 Task: Select a due date automation when advanced on, 2 days before a card is due add fields without custom field "Resume" cleared at 11:00 AM.
Action: Mouse moved to (1345, 96)
Screenshot: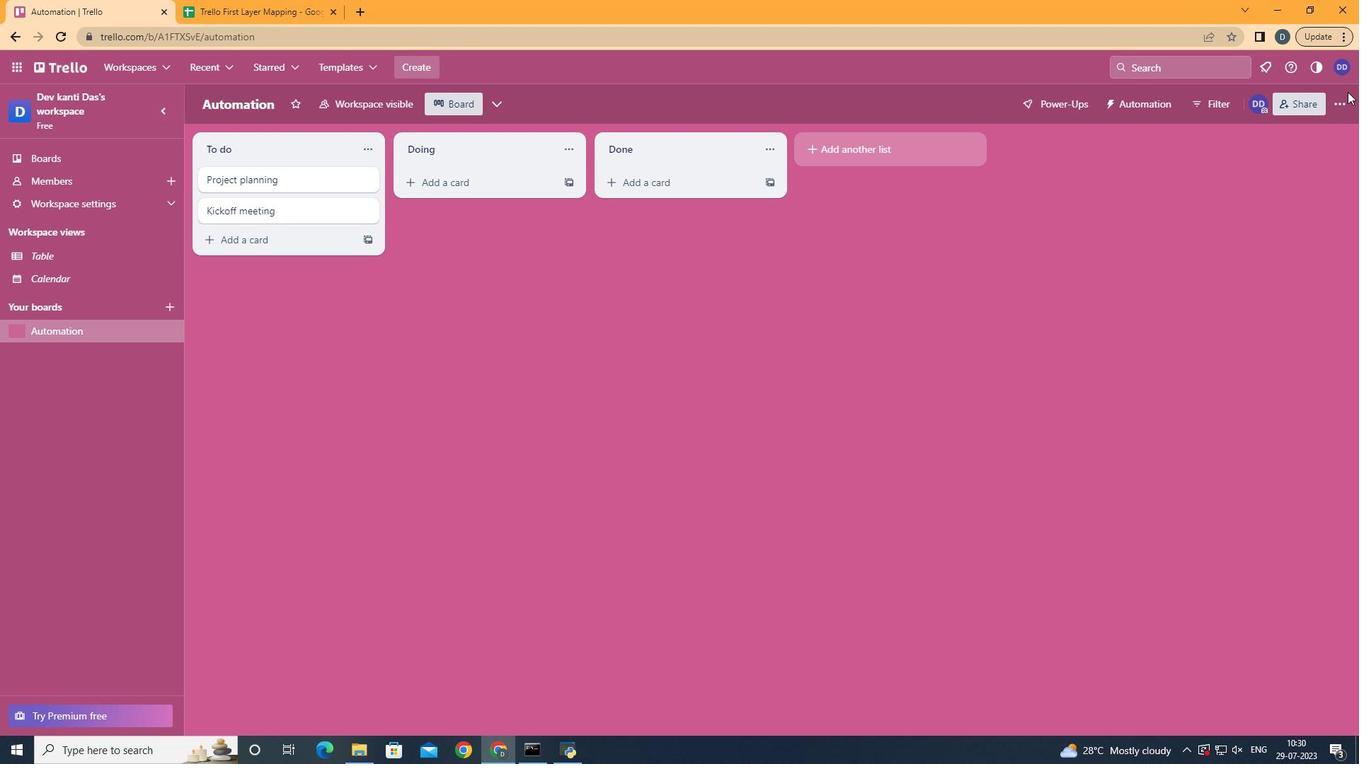 
Action: Mouse pressed left at (1345, 96)
Screenshot: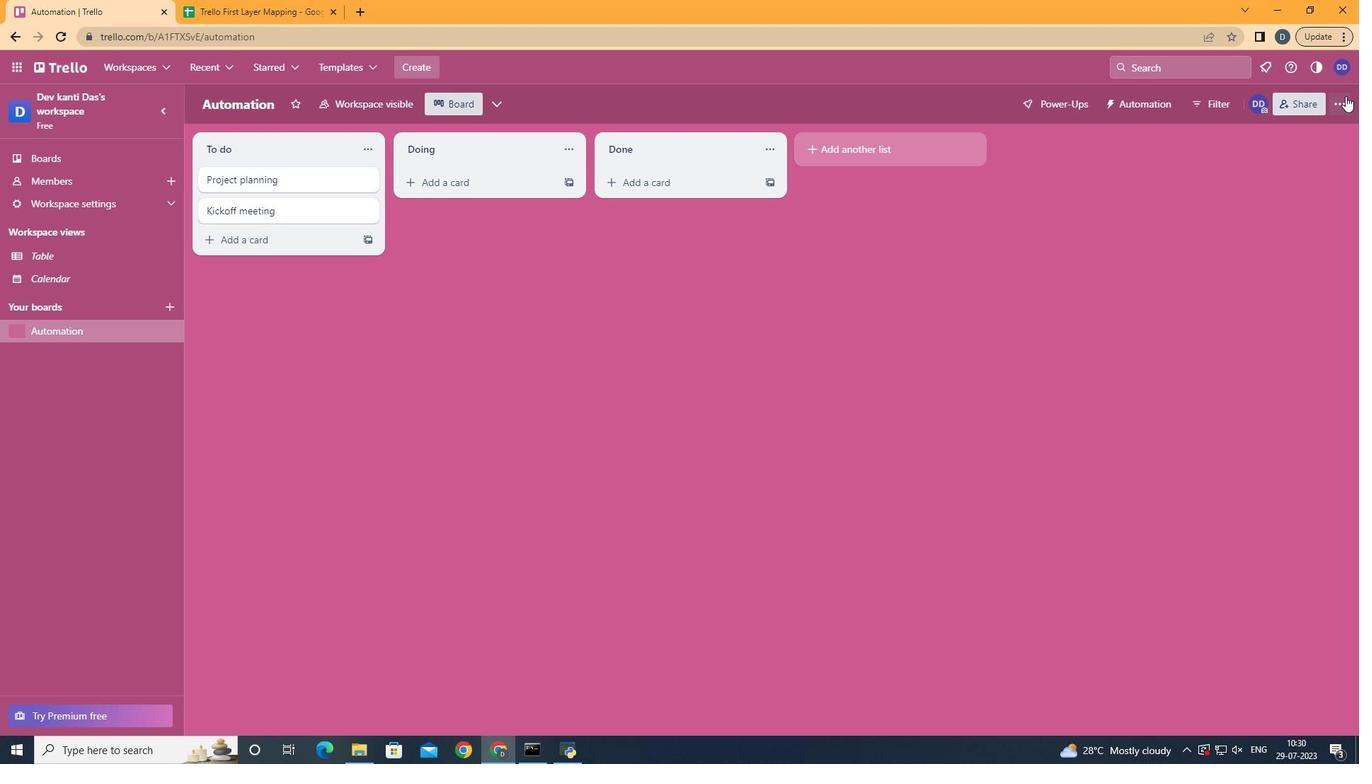 
Action: Mouse moved to (1227, 281)
Screenshot: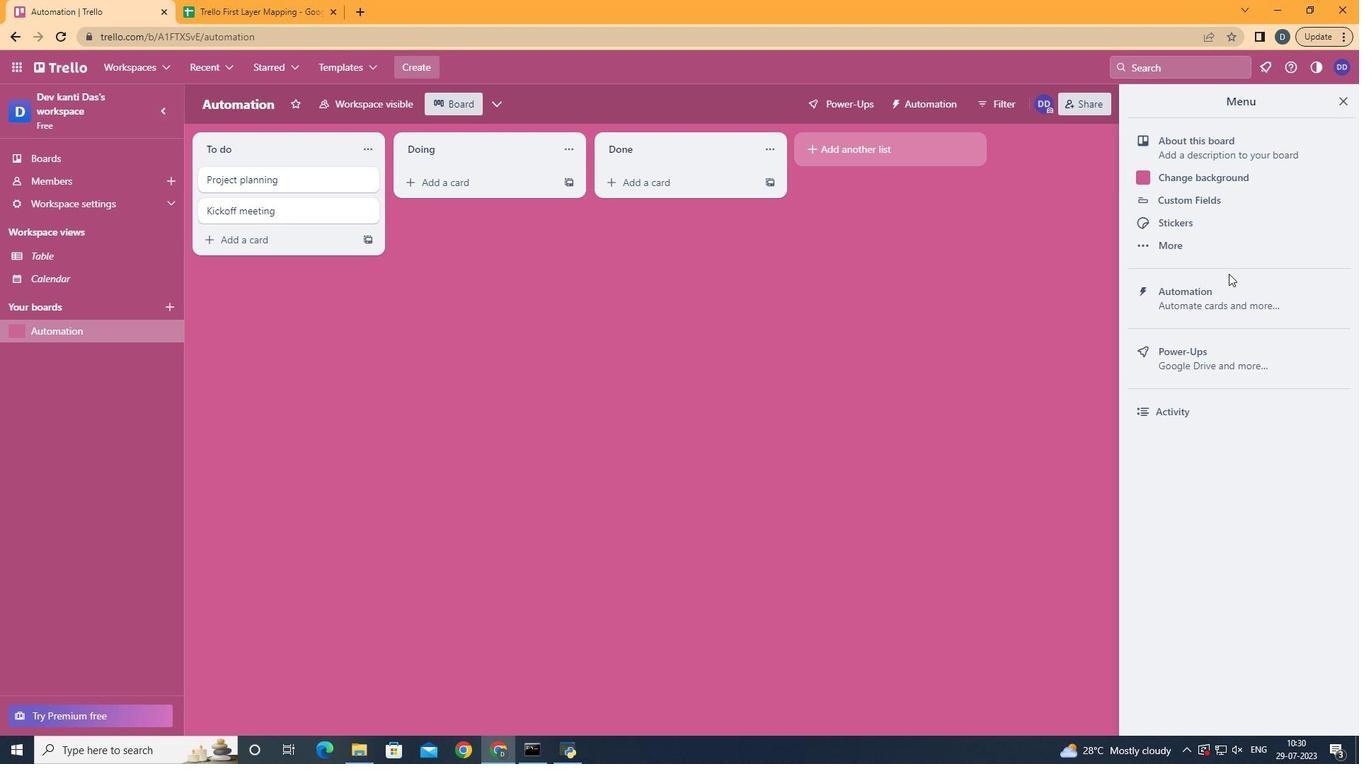 
Action: Mouse pressed left at (1227, 281)
Screenshot: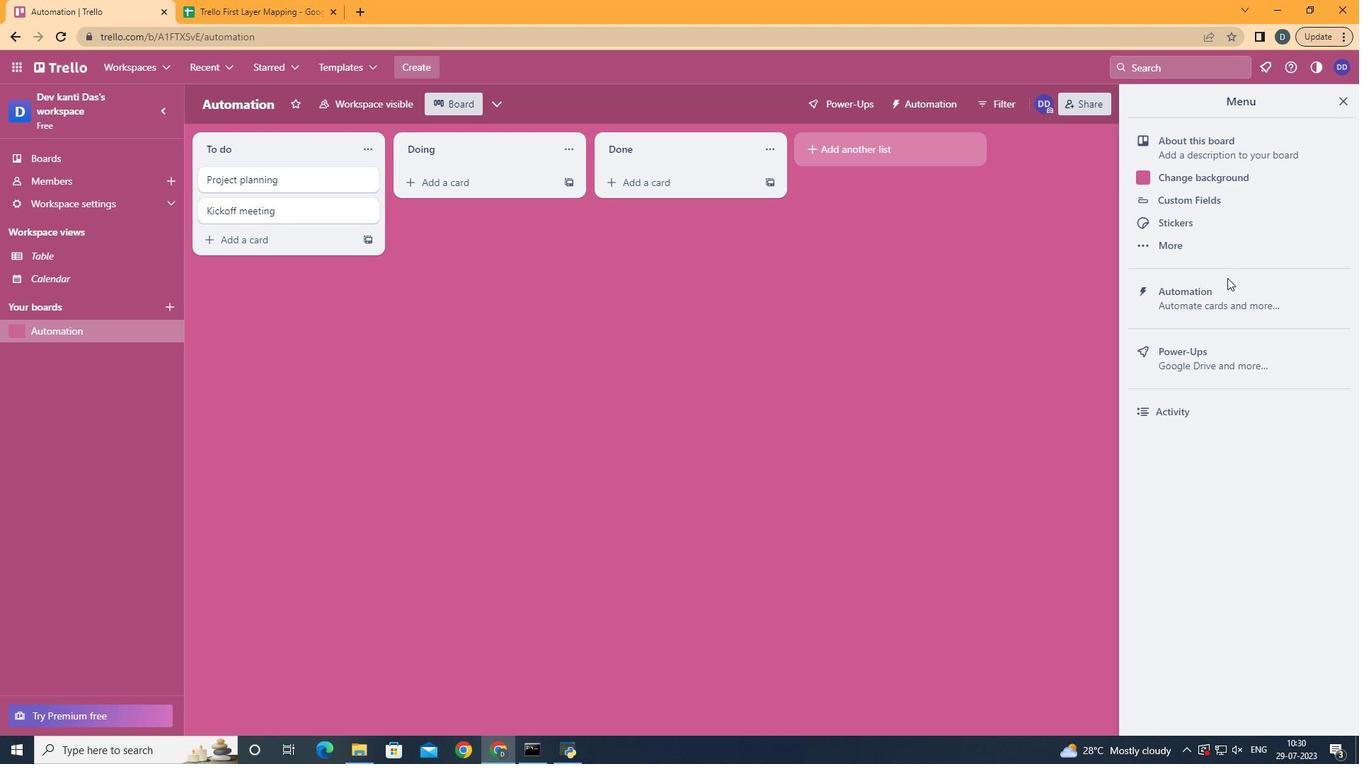 
Action: Mouse moved to (258, 281)
Screenshot: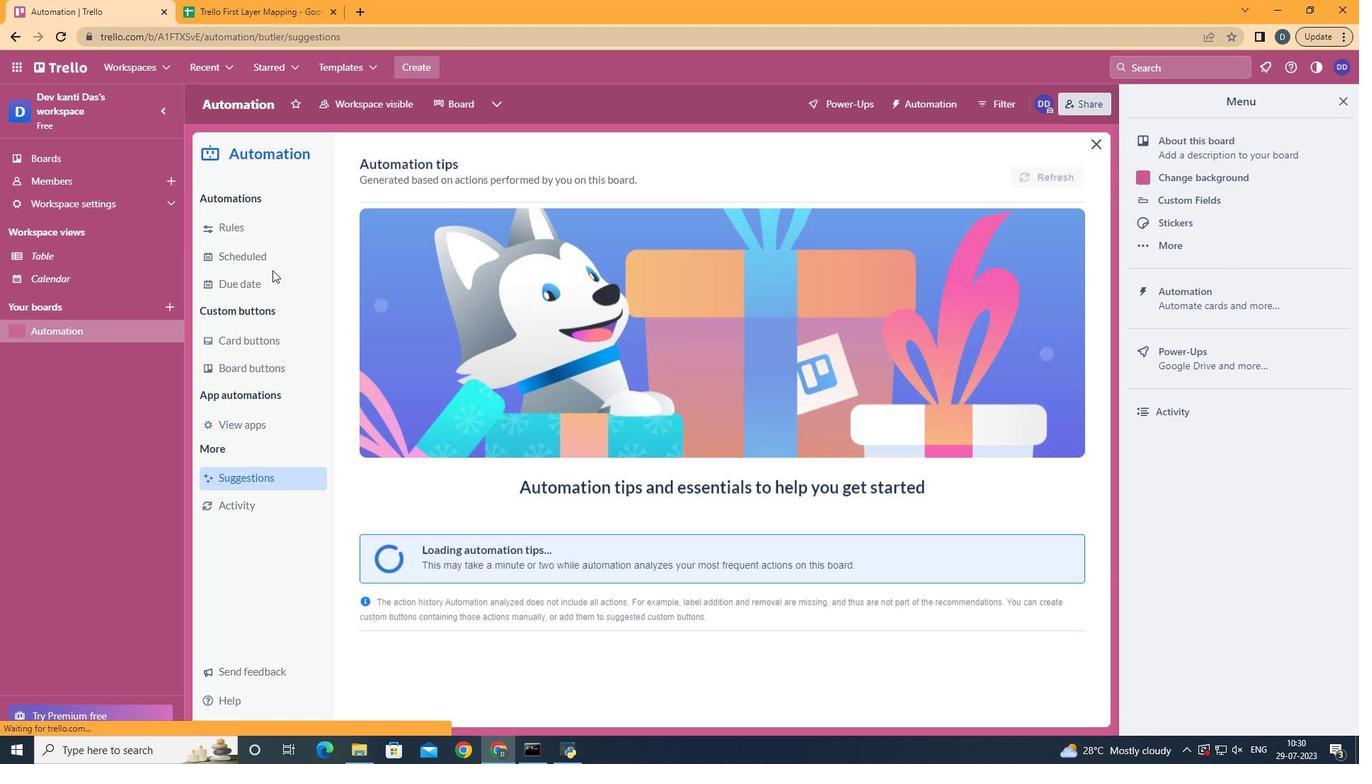 
Action: Mouse pressed left at (258, 281)
Screenshot: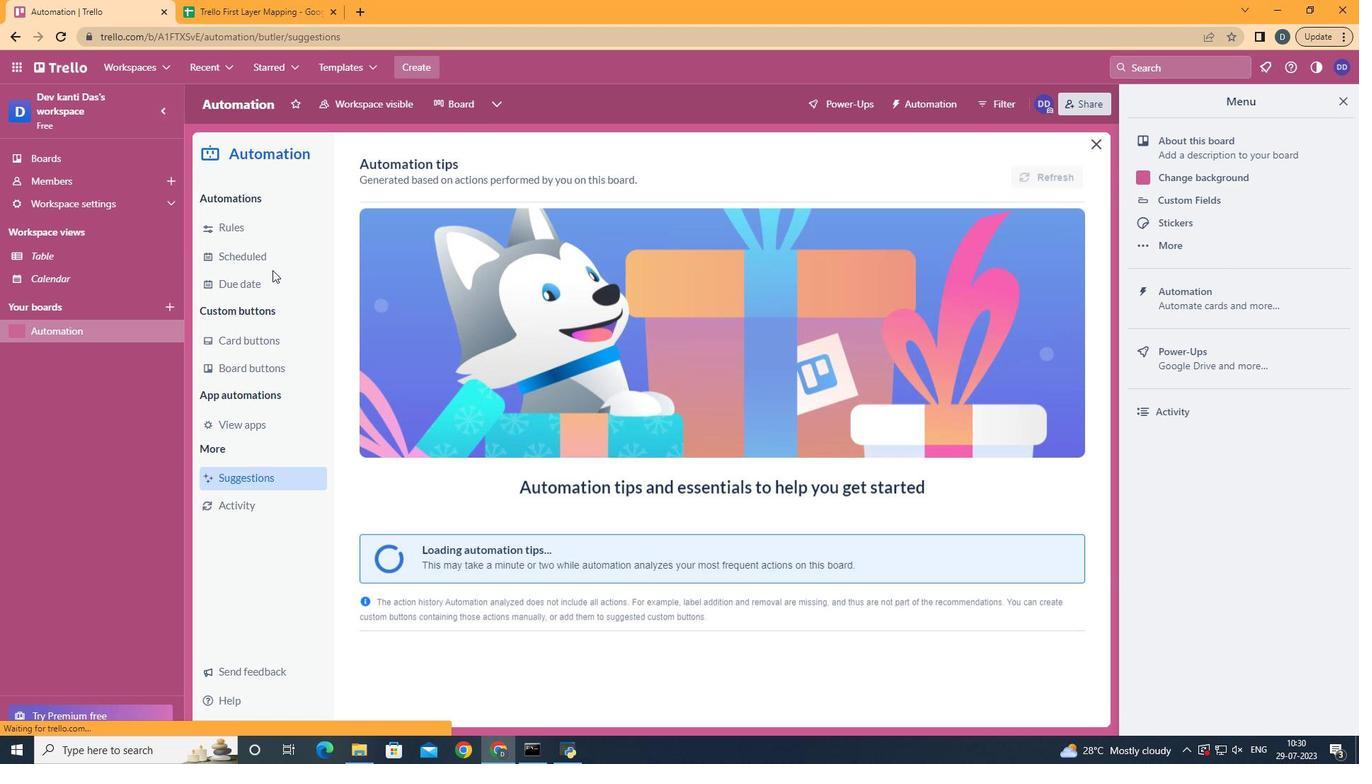 
Action: Mouse moved to (992, 168)
Screenshot: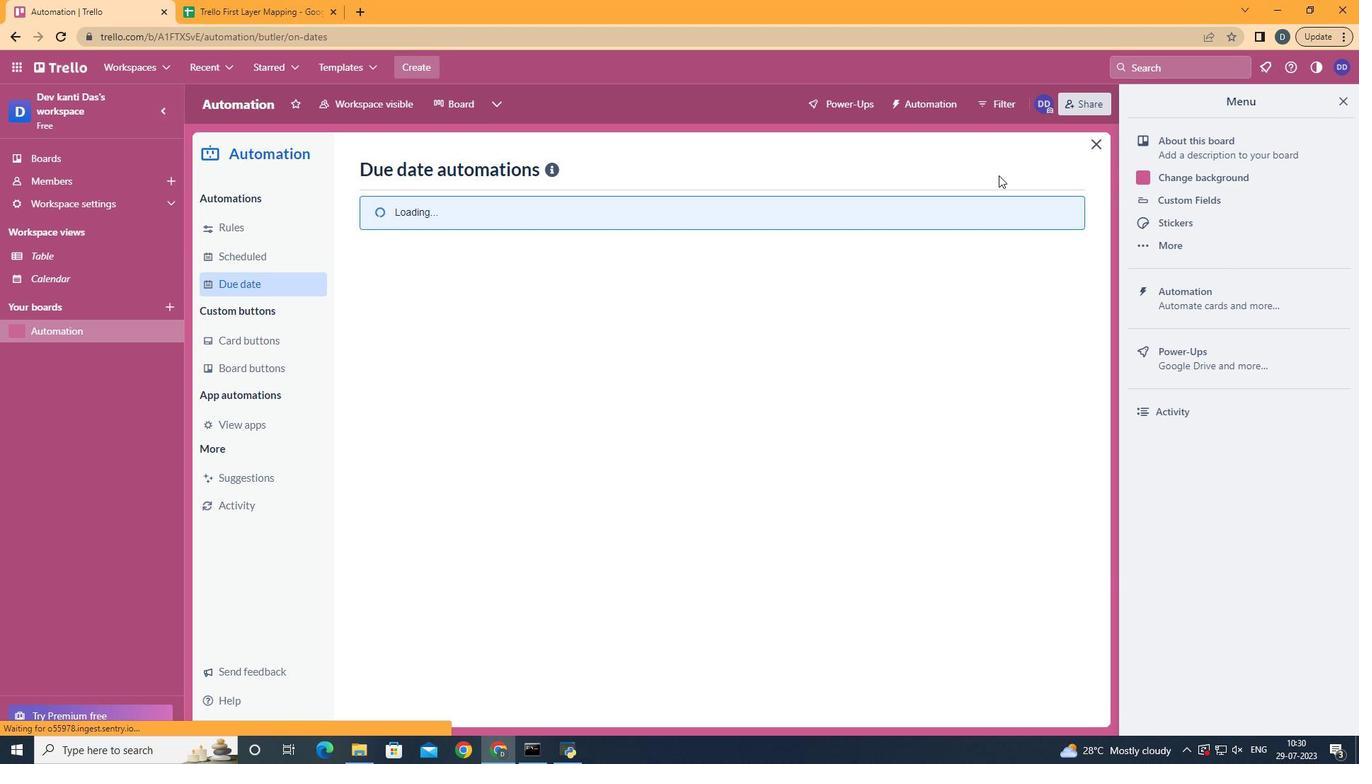 
Action: Mouse pressed left at (992, 168)
Screenshot: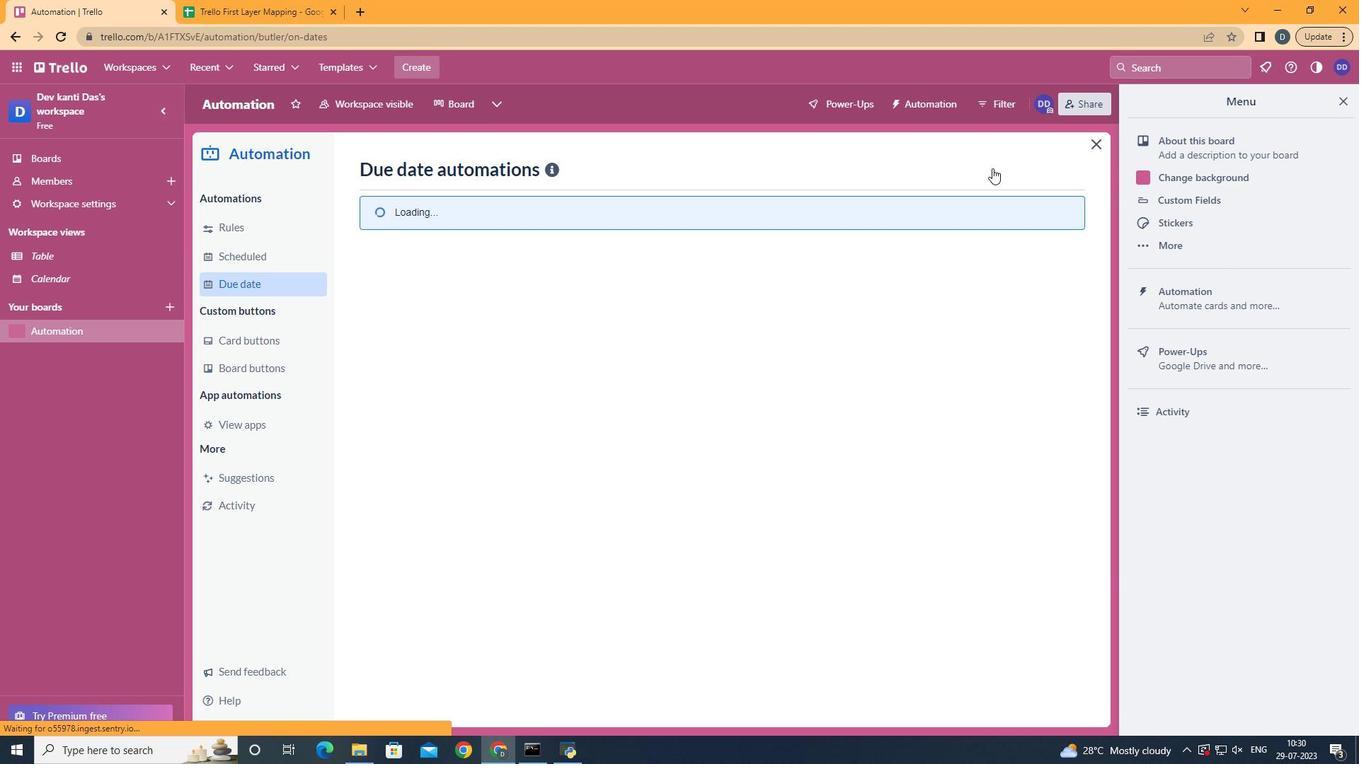 
Action: Mouse moved to (710, 294)
Screenshot: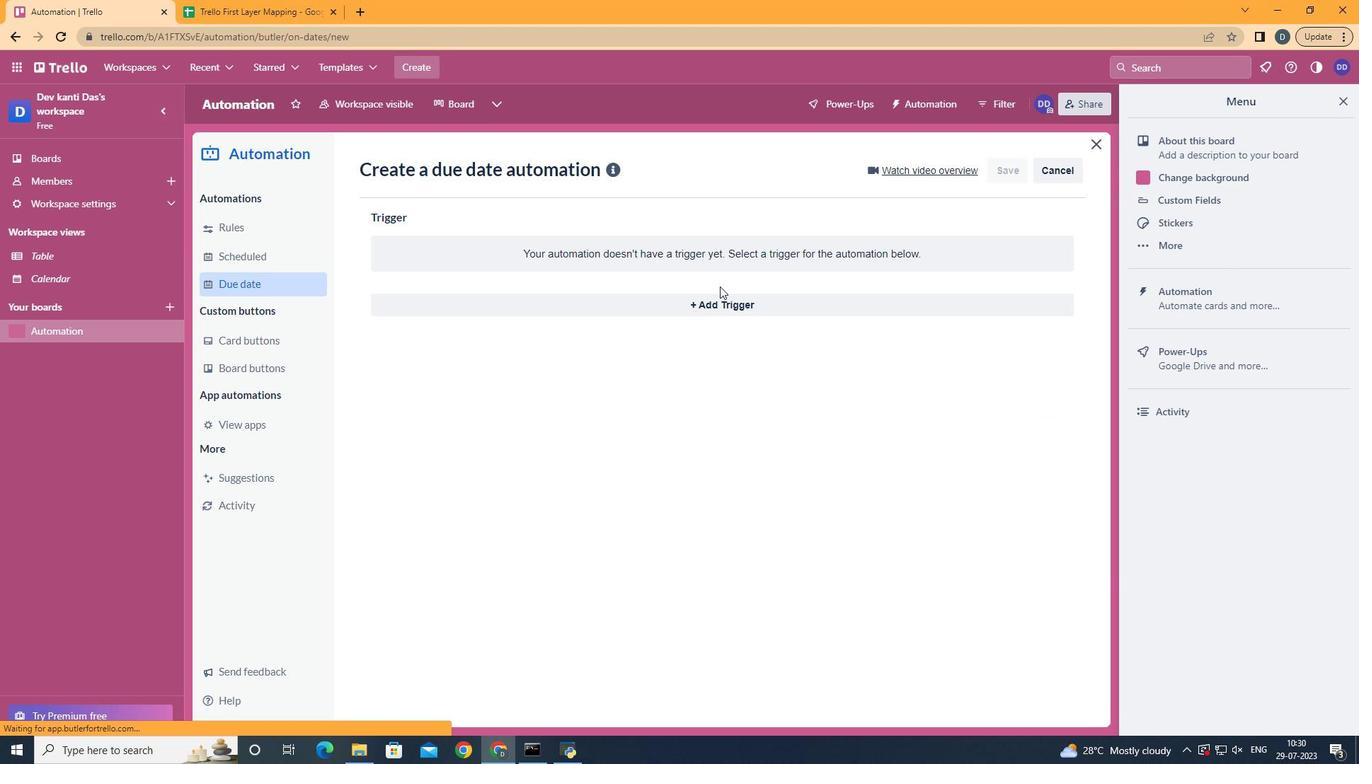 
Action: Mouse pressed left at (710, 294)
Screenshot: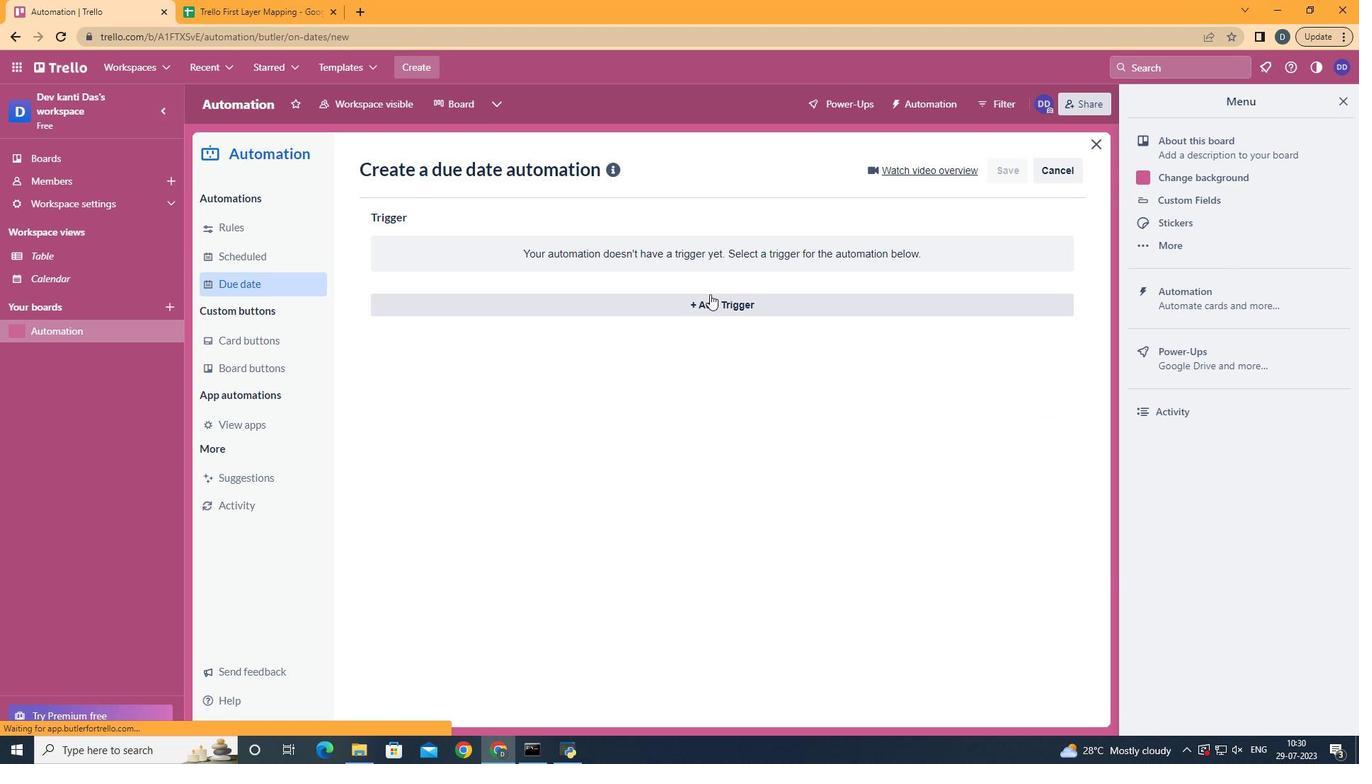 
Action: Mouse moved to (557, 518)
Screenshot: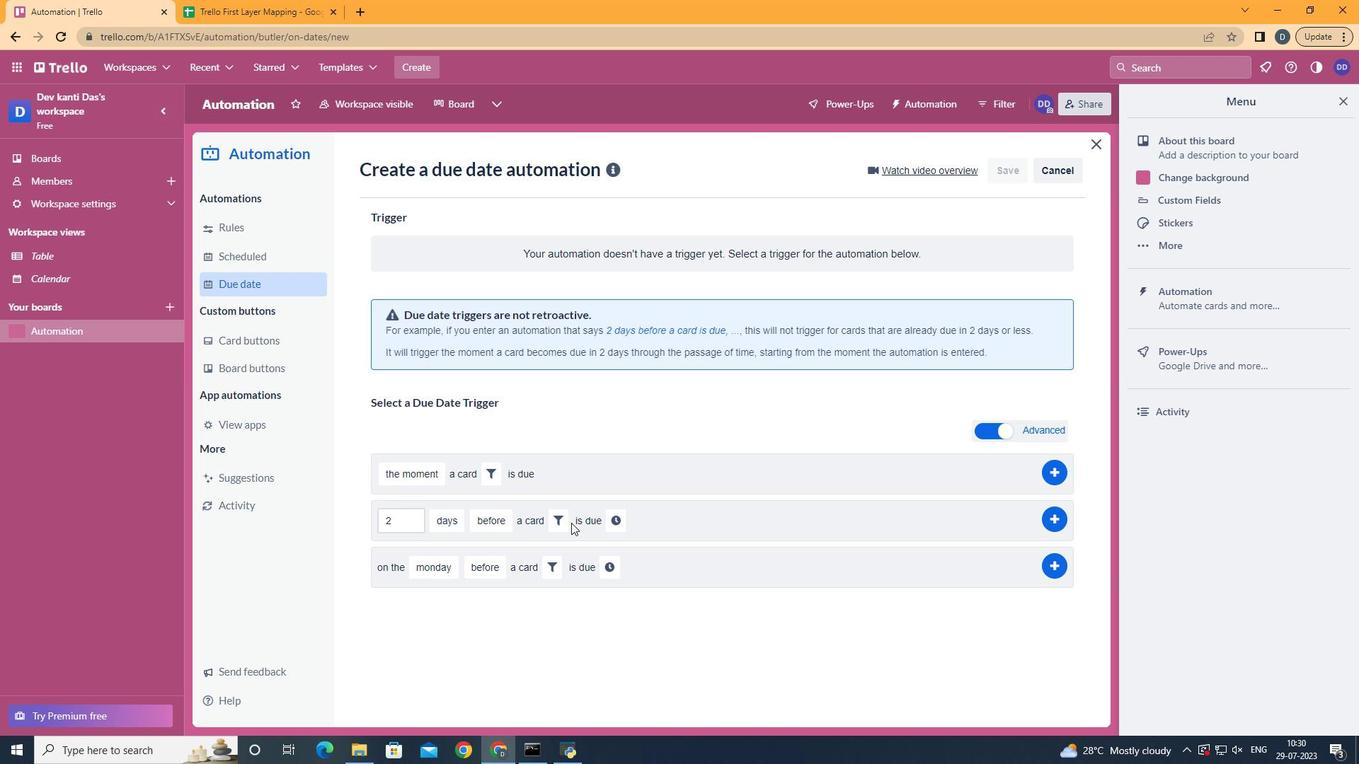 
Action: Mouse pressed left at (557, 518)
Screenshot: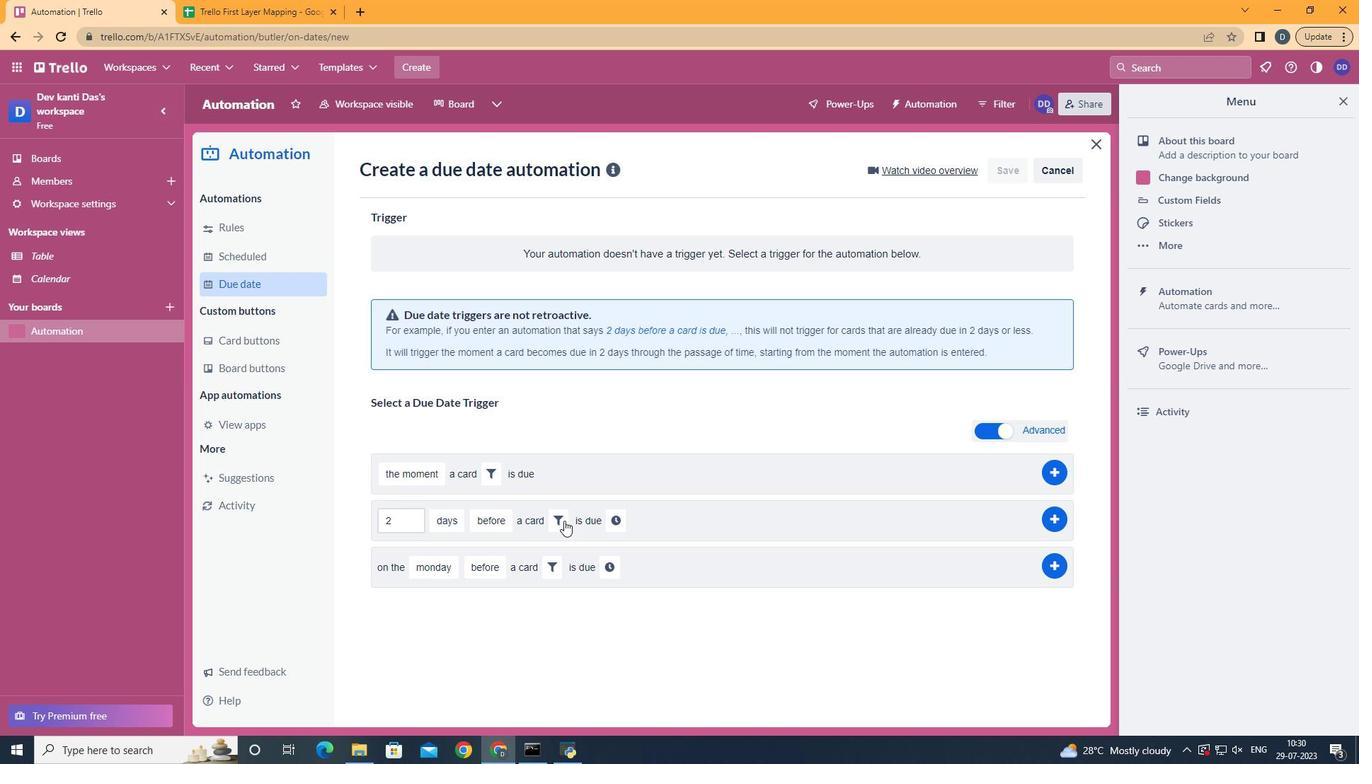 
Action: Mouse moved to (782, 571)
Screenshot: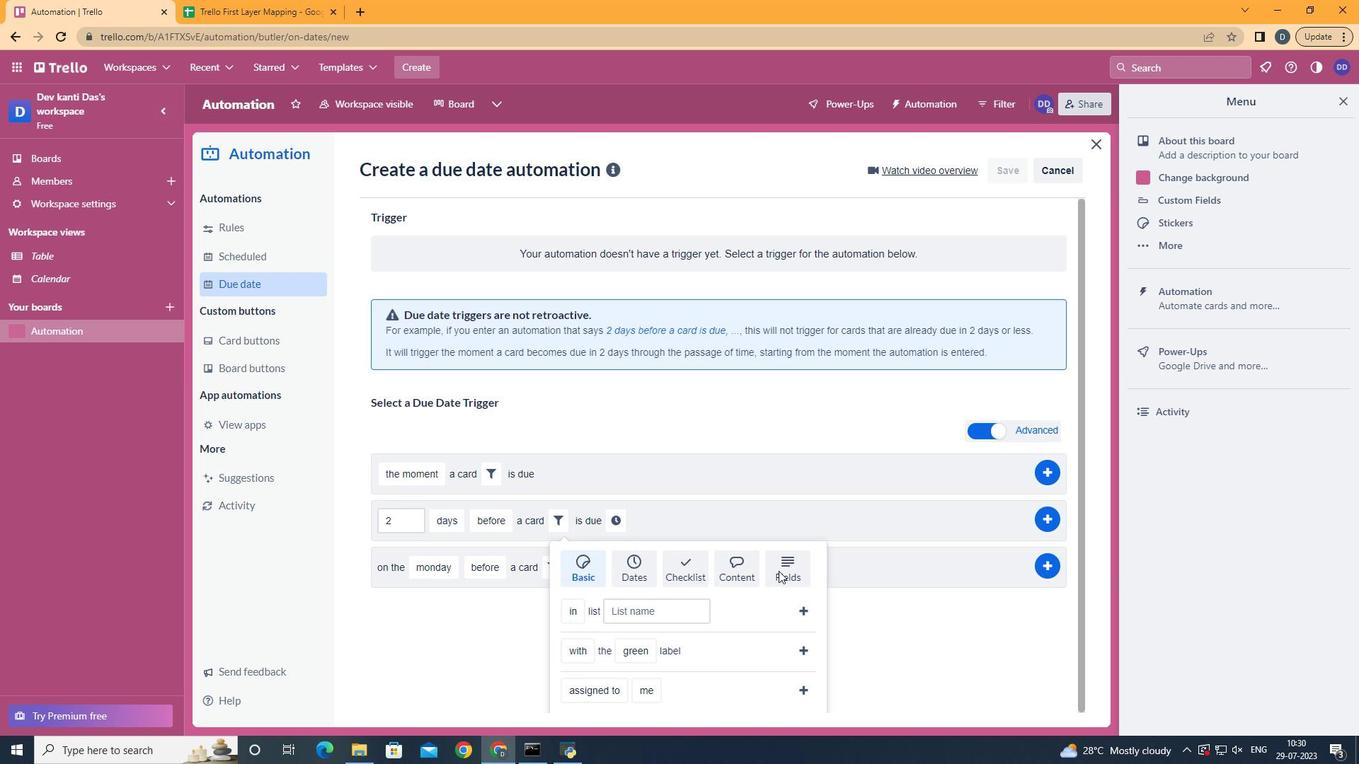 
Action: Mouse pressed left at (782, 571)
Screenshot: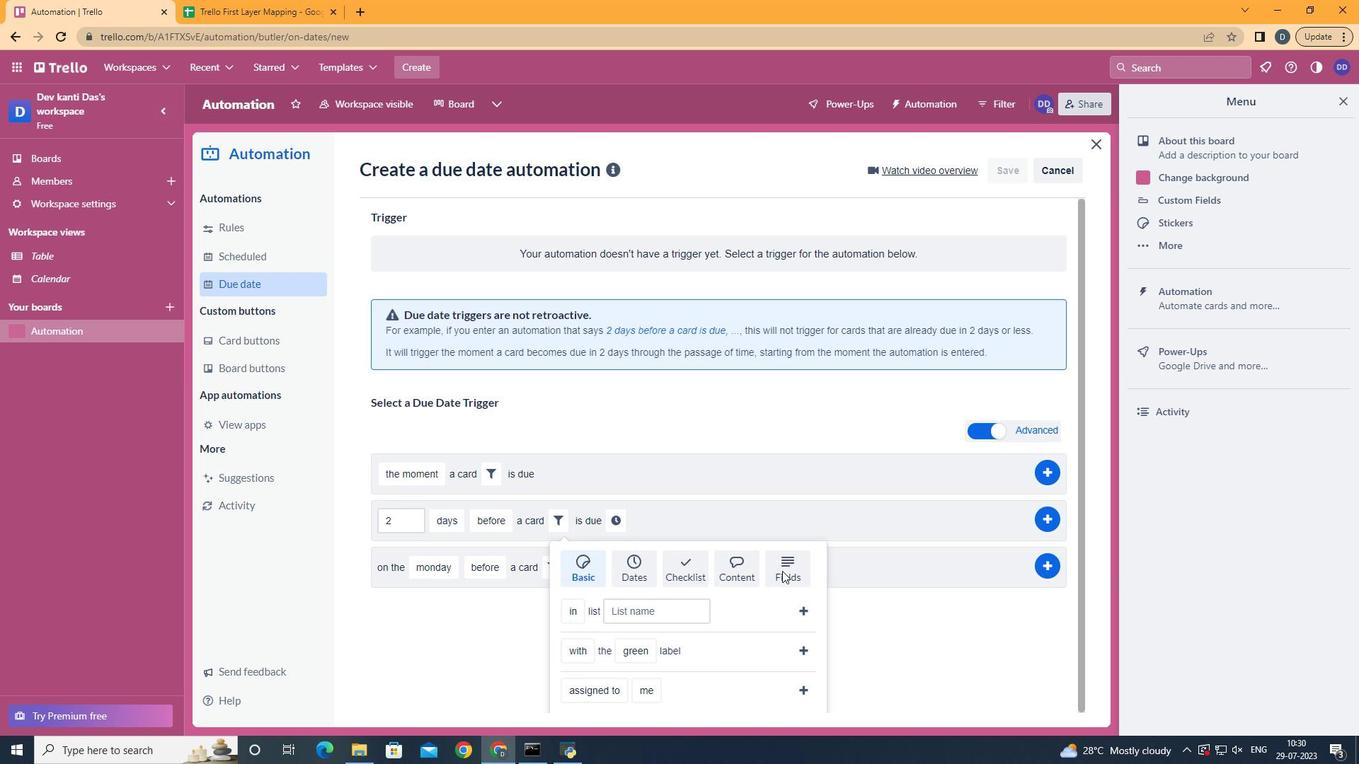 
Action: Mouse moved to (768, 576)
Screenshot: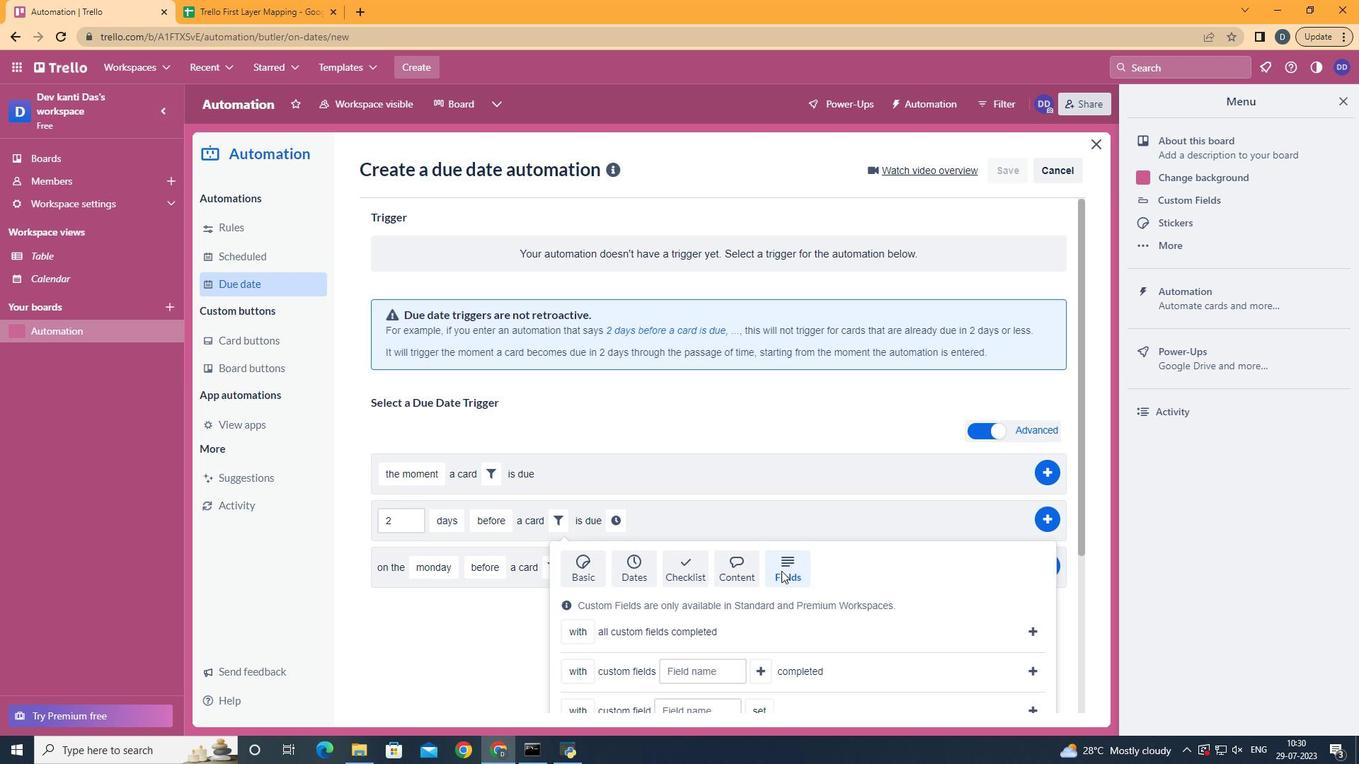 
Action: Mouse scrolled (768, 575) with delta (0, 0)
Screenshot: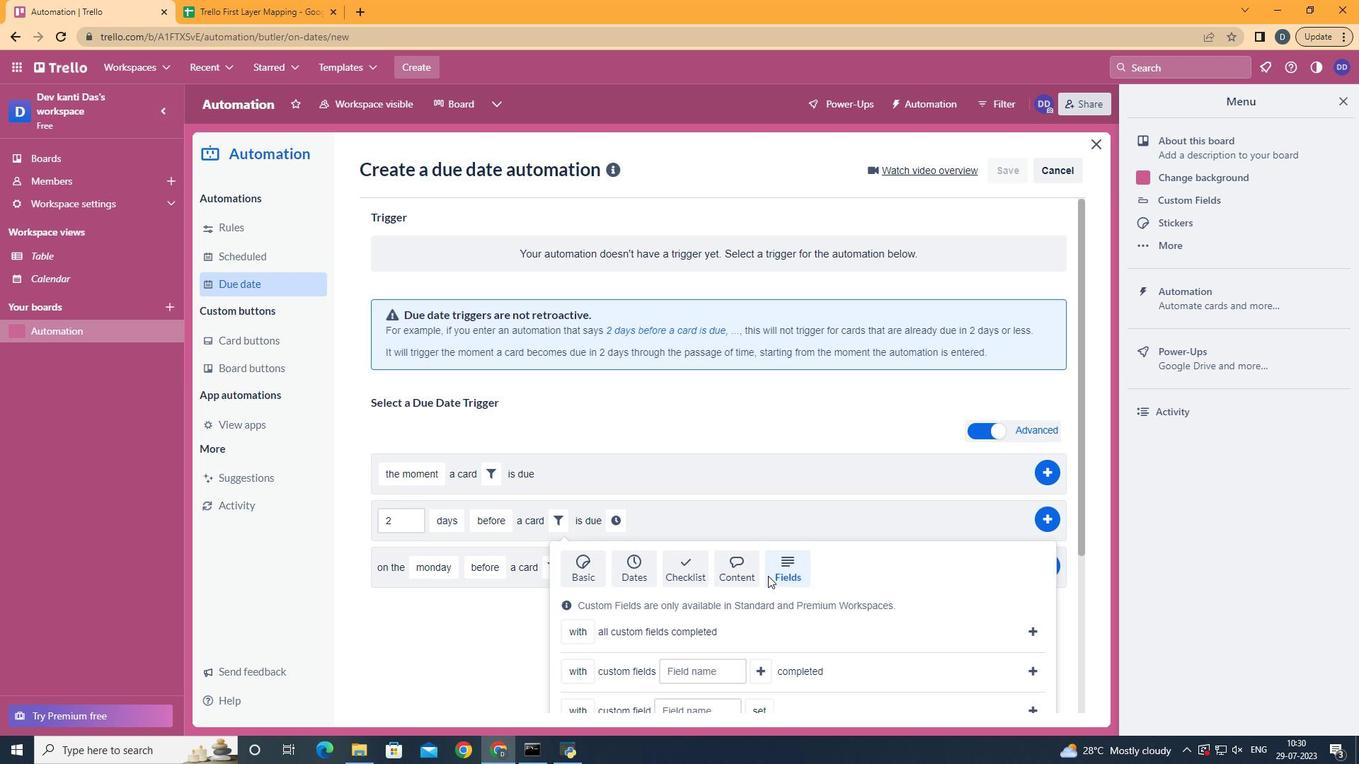
Action: Mouse scrolled (768, 575) with delta (0, 0)
Screenshot: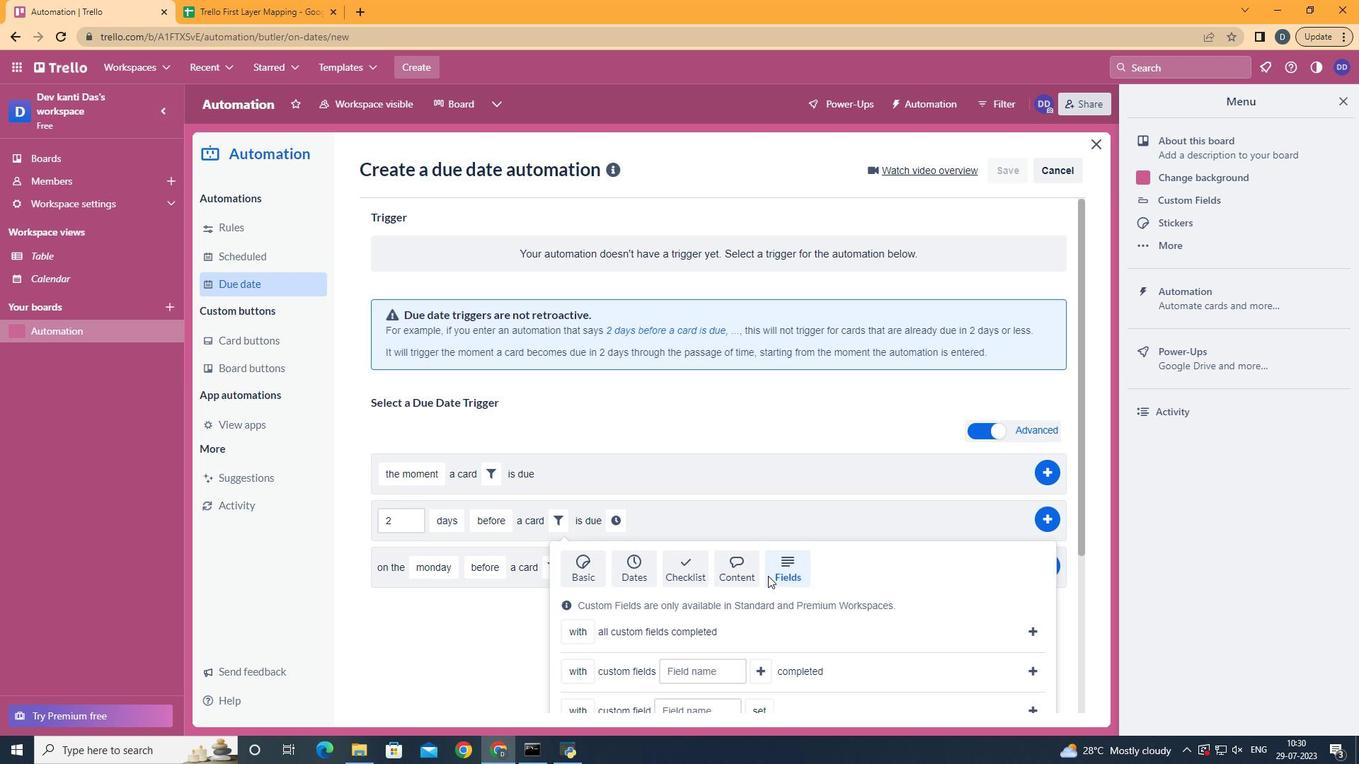 
Action: Mouse scrolled (768, 575) with delta (0, 0)
Screenshot: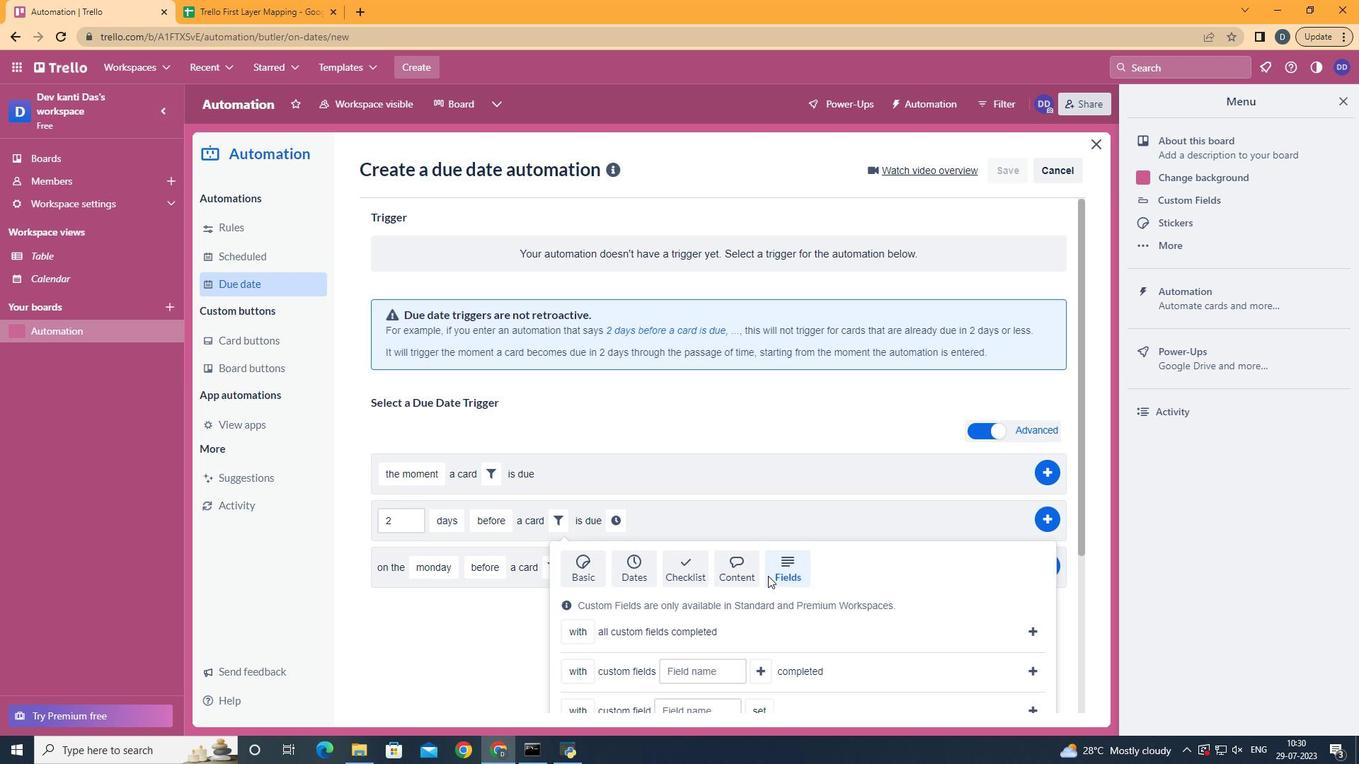 
Action: Mouse scrolled (768, 575) with delta (0, 0)
Screenshot: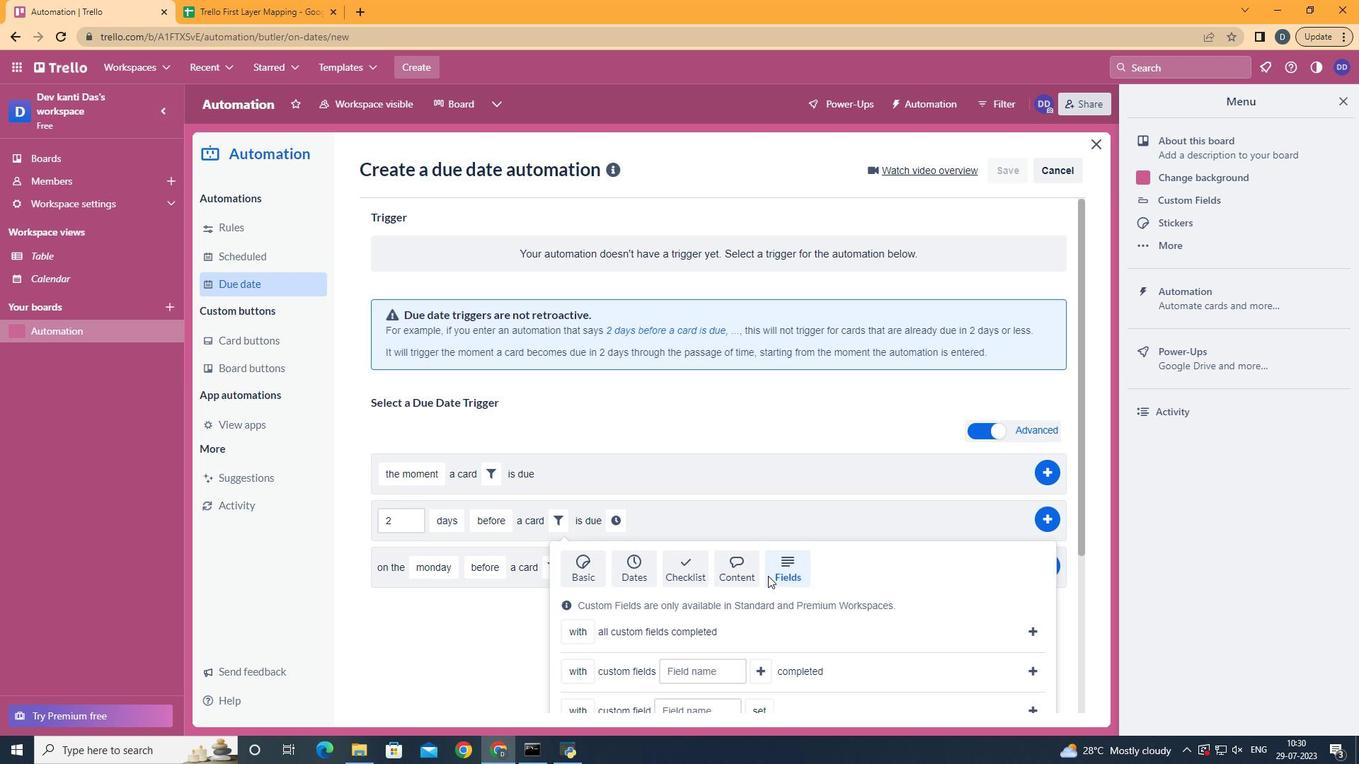 
Action: Mouse moved to (595, 542)
Screenshot: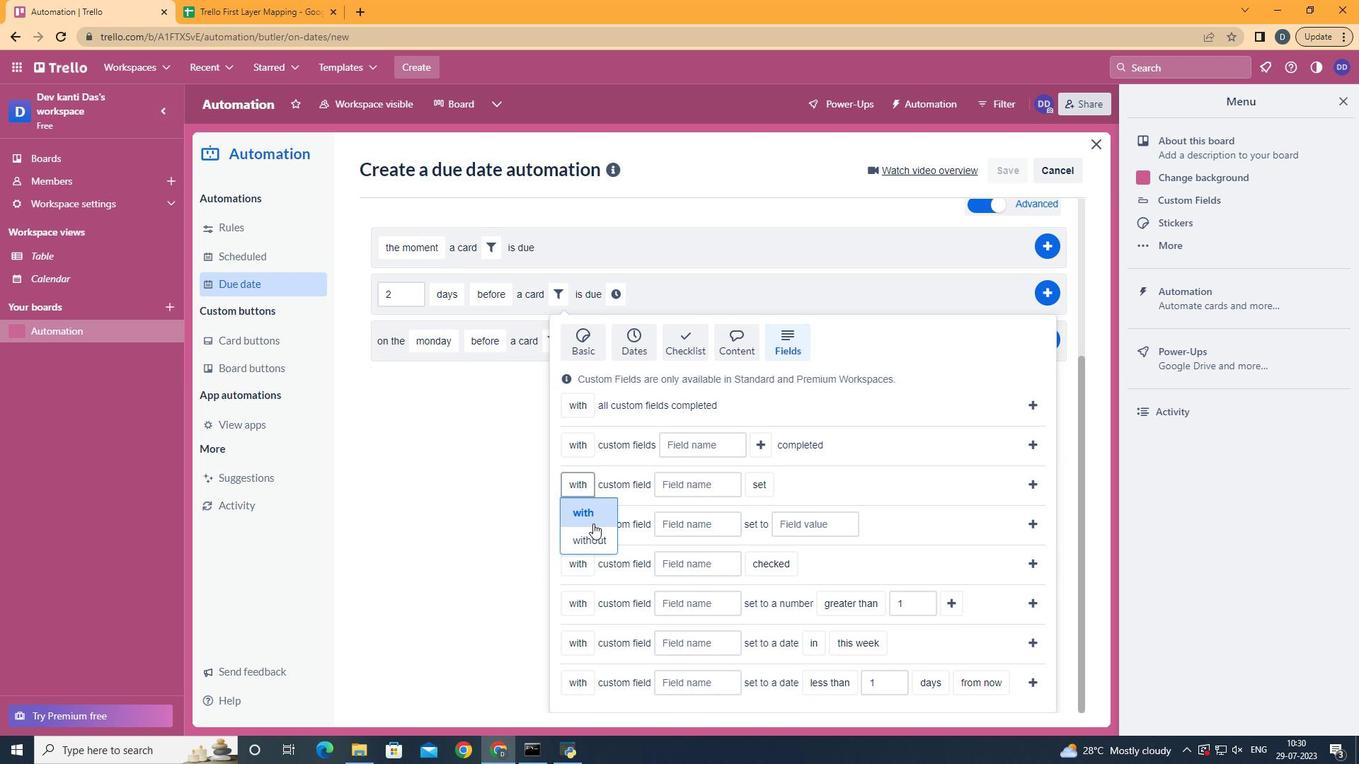 
Action: Mouse pressed left at (595, 542)
Screenshot: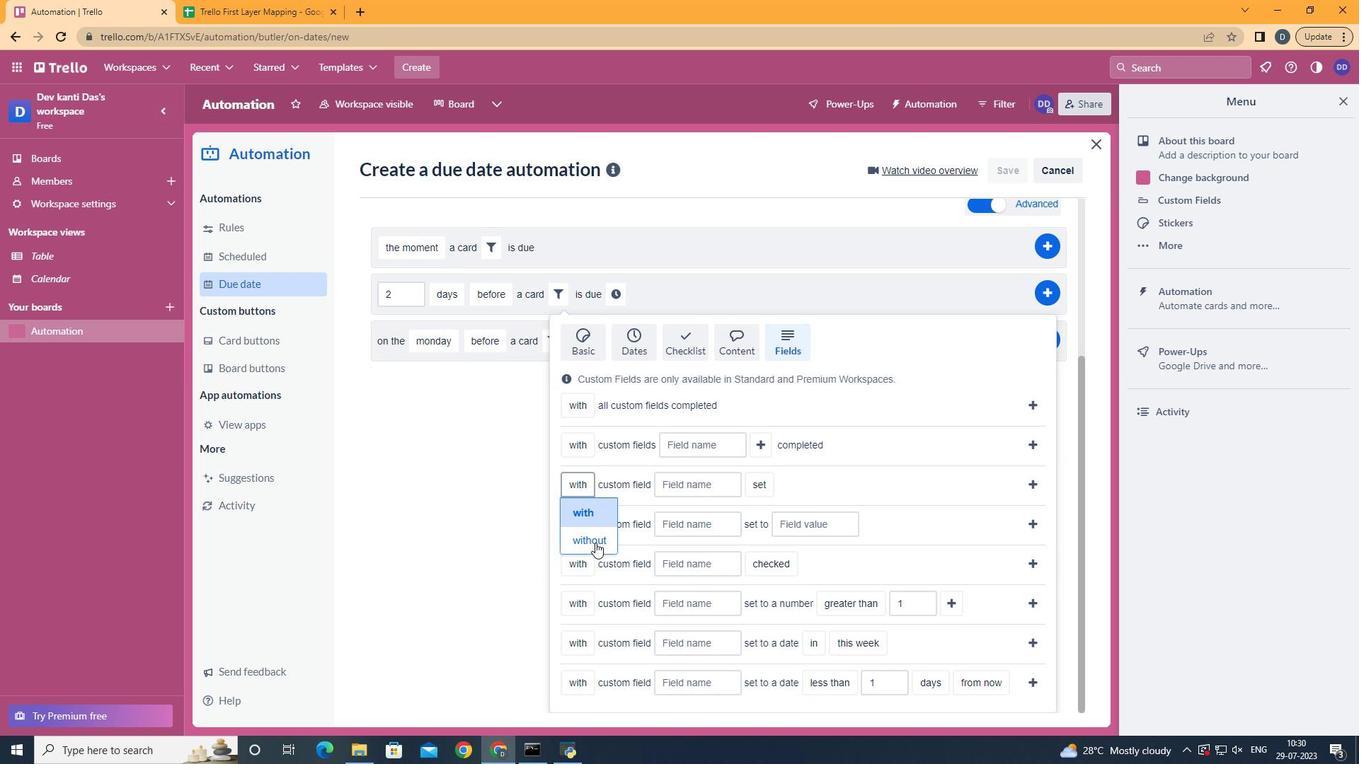 
Action: Mouse moved to (697, 489)
Screenshot: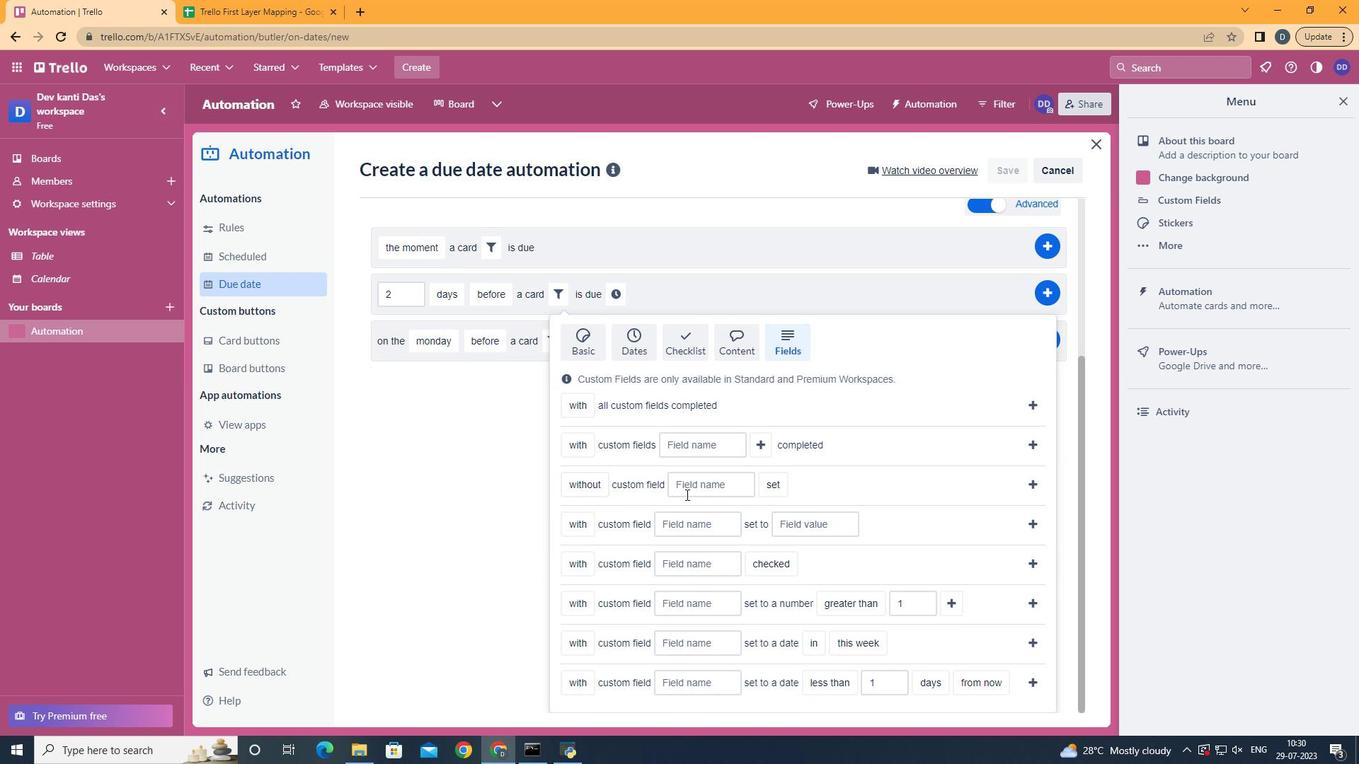 
Action: Mouse pressed left at (697, 489)
Screenshot: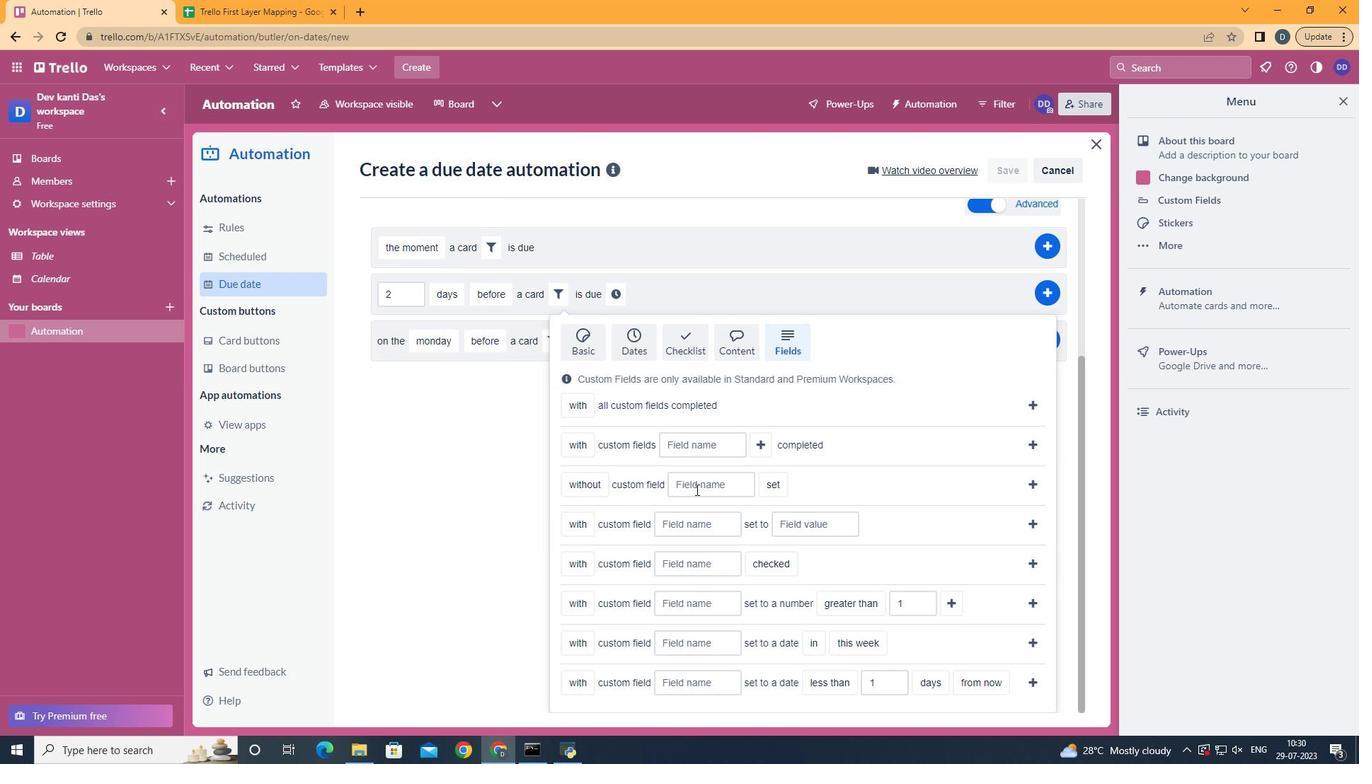 
Action: Key pressed <Key.shift>Resume
Screenshot: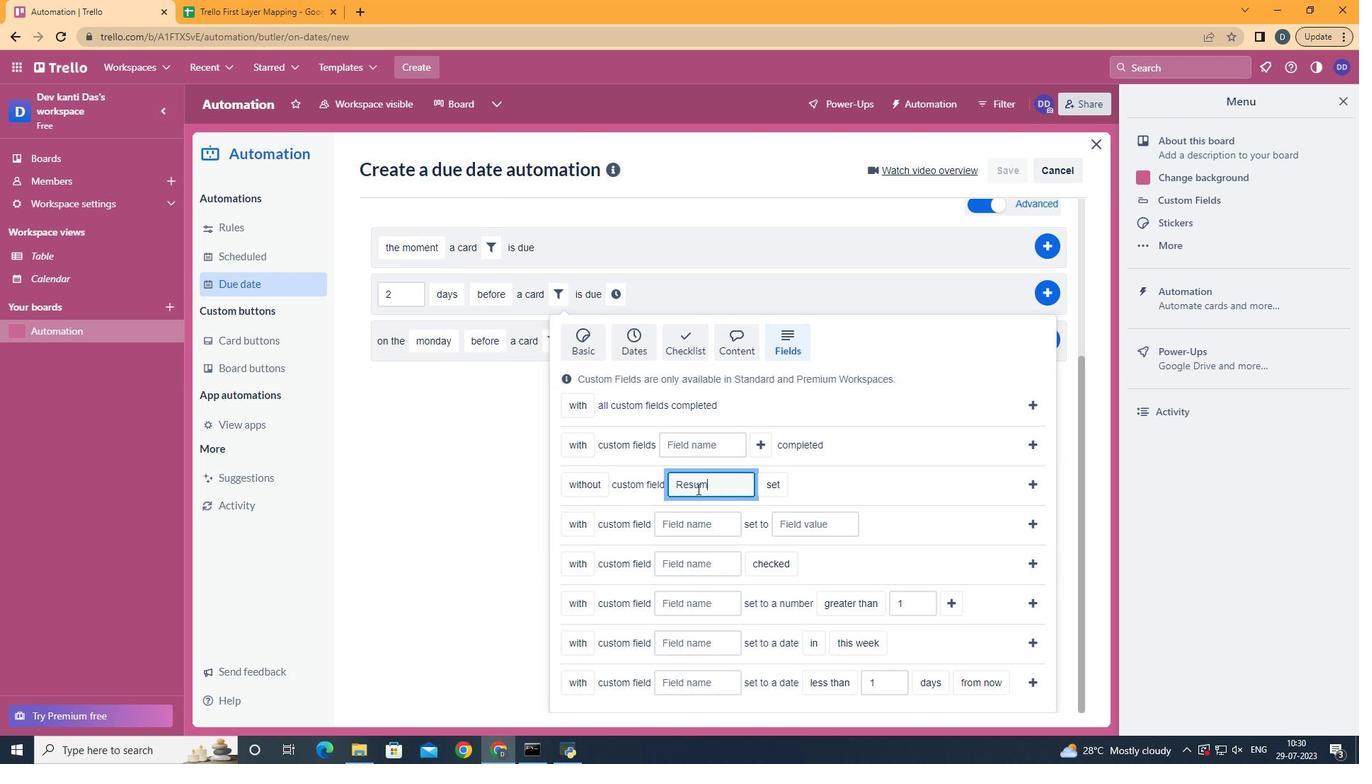 
Action: Mouse moved to (787, 543)
Screenshot: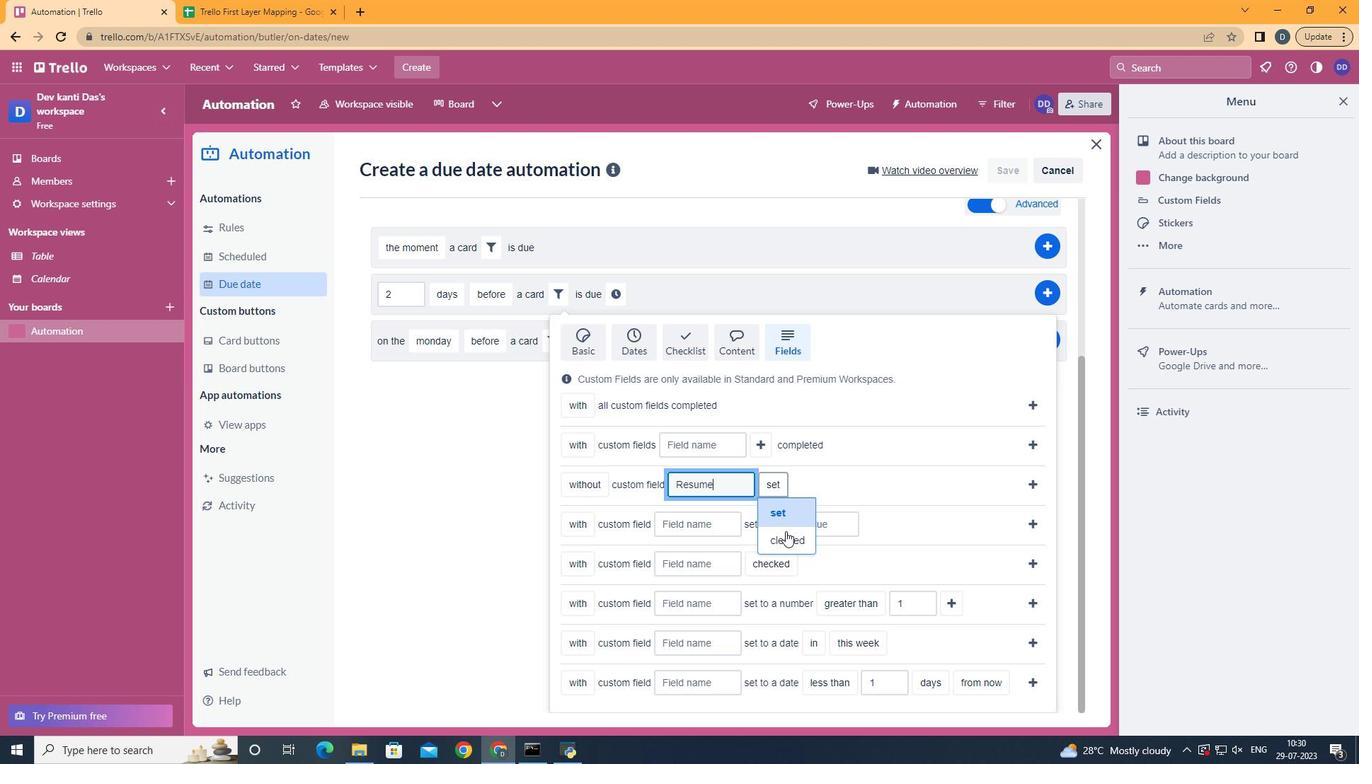 
Action: Mouse pressed left at (787, 543)
Screenshot: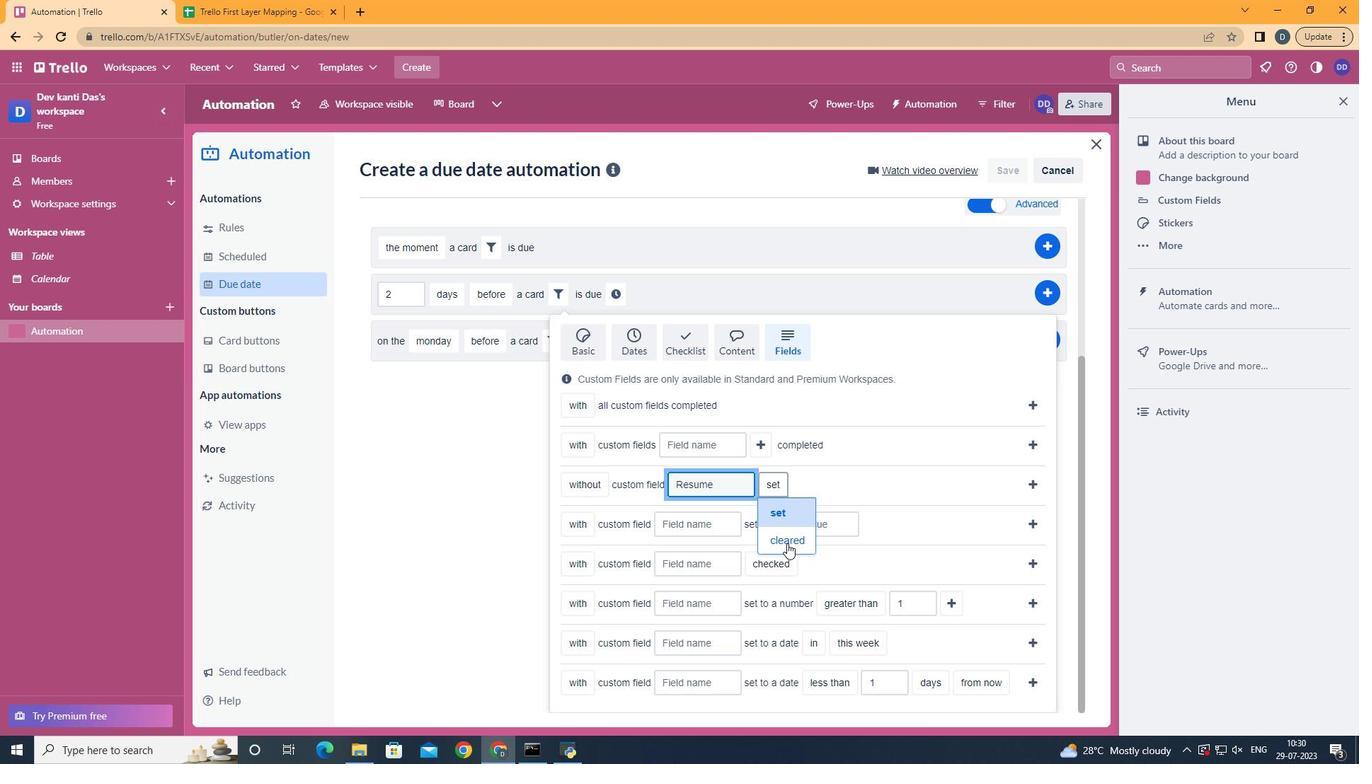 
Action: Mouse moved to (1034, 481)
Screenshot: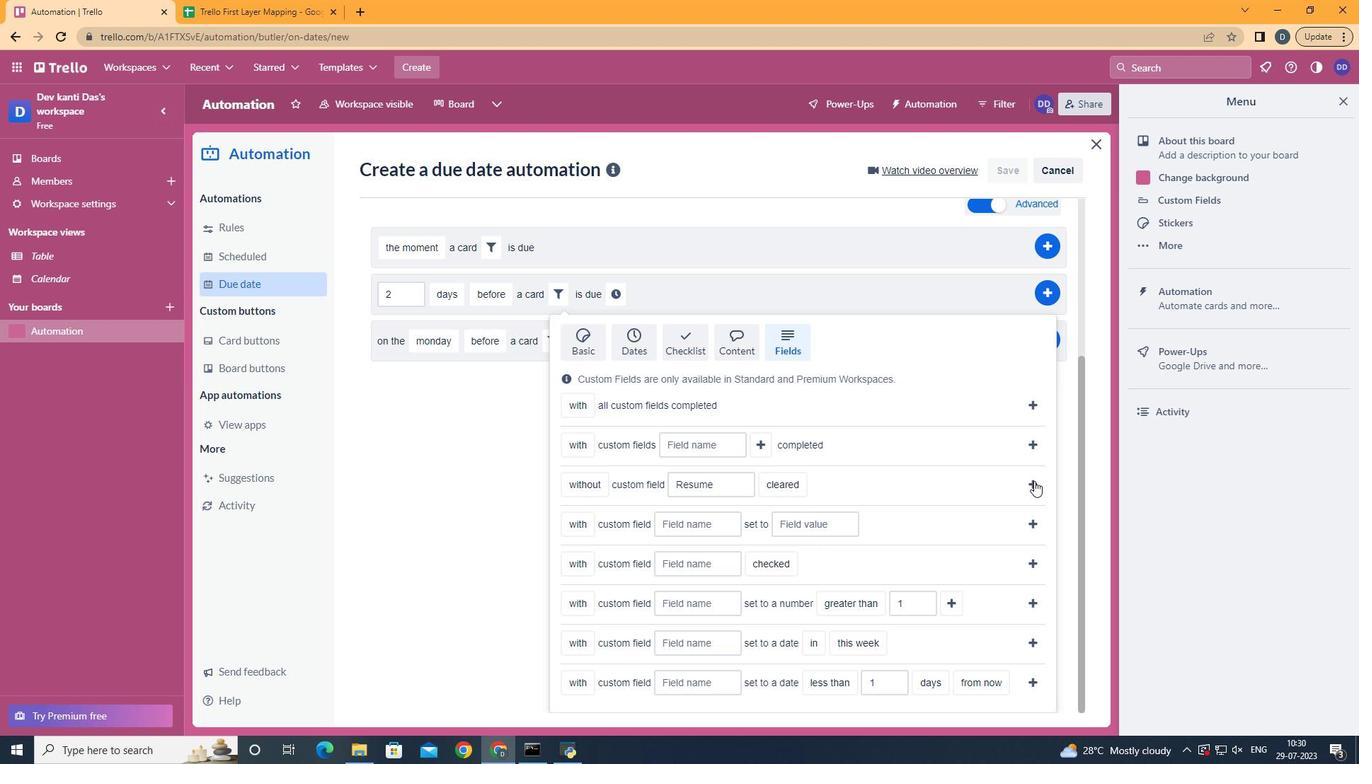 
Action: Mouse pressed left at (1034, 481)
Screenshot: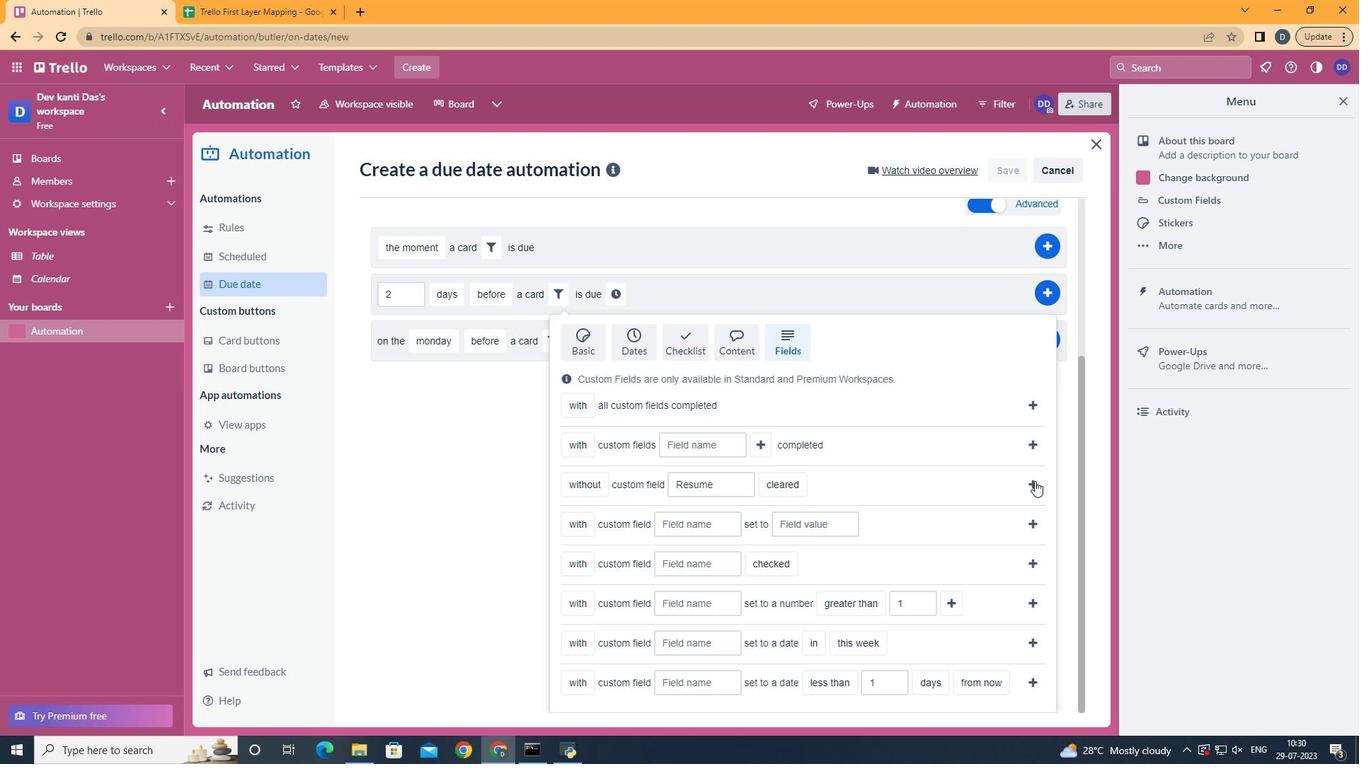 
Action: Mouse moved to (823, 512)
Screenshot: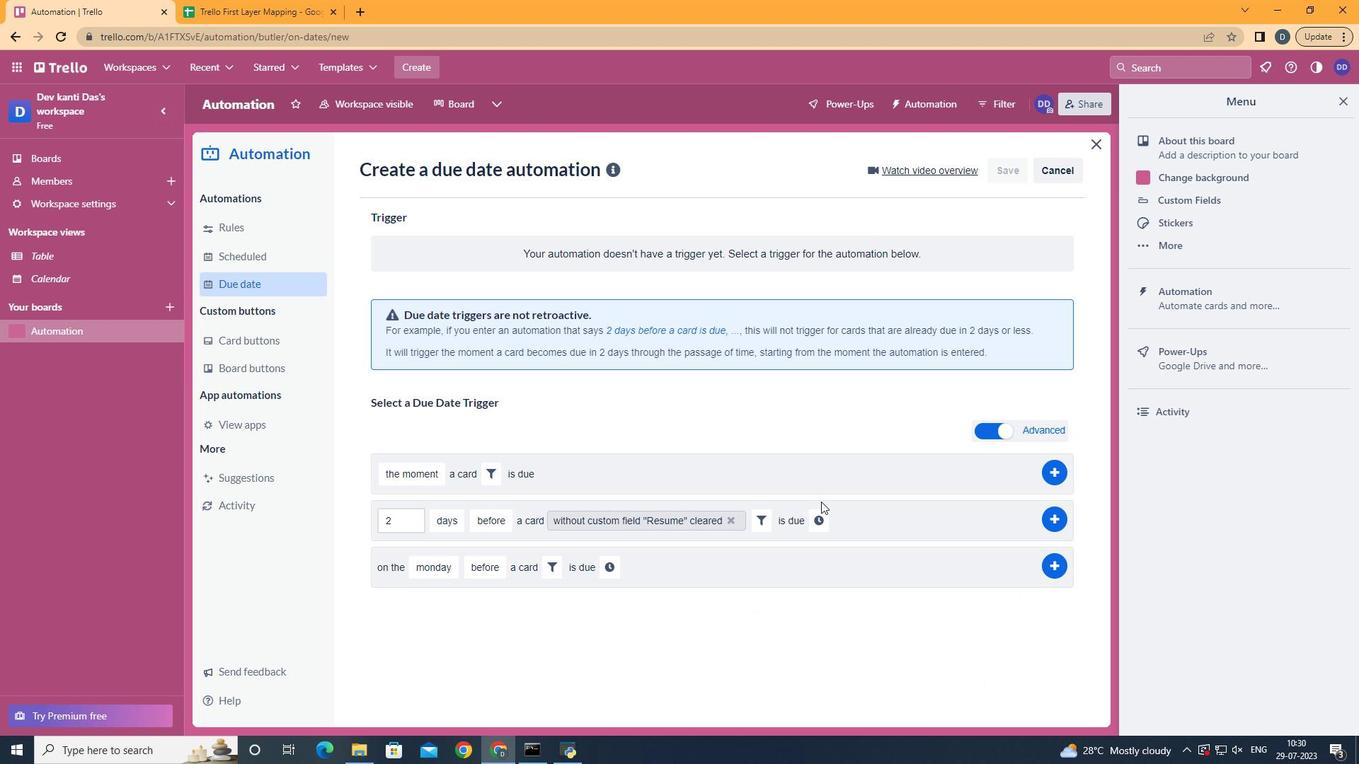 
Action: Mouse pressed left at (823, 512)
Screenshot: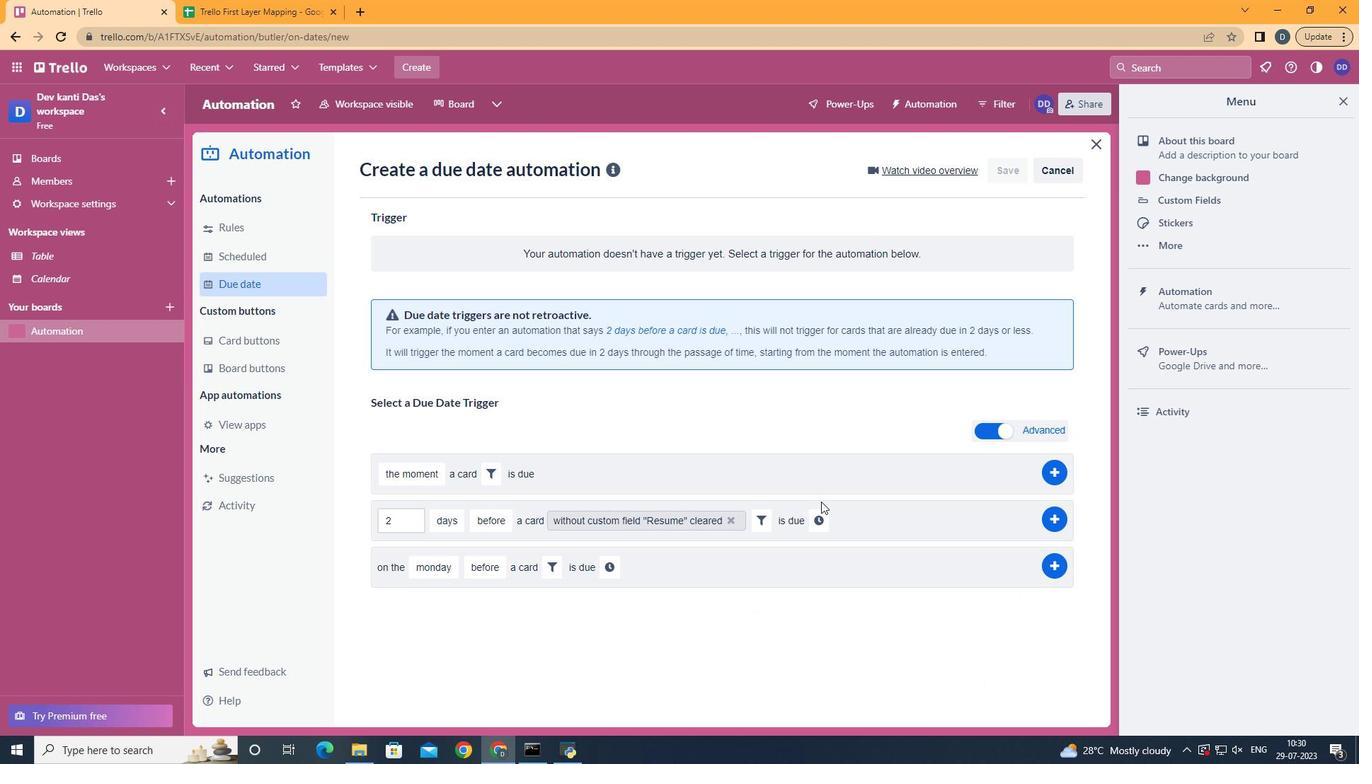 
Action: Mouse moved to (857, 517)
Screenshot: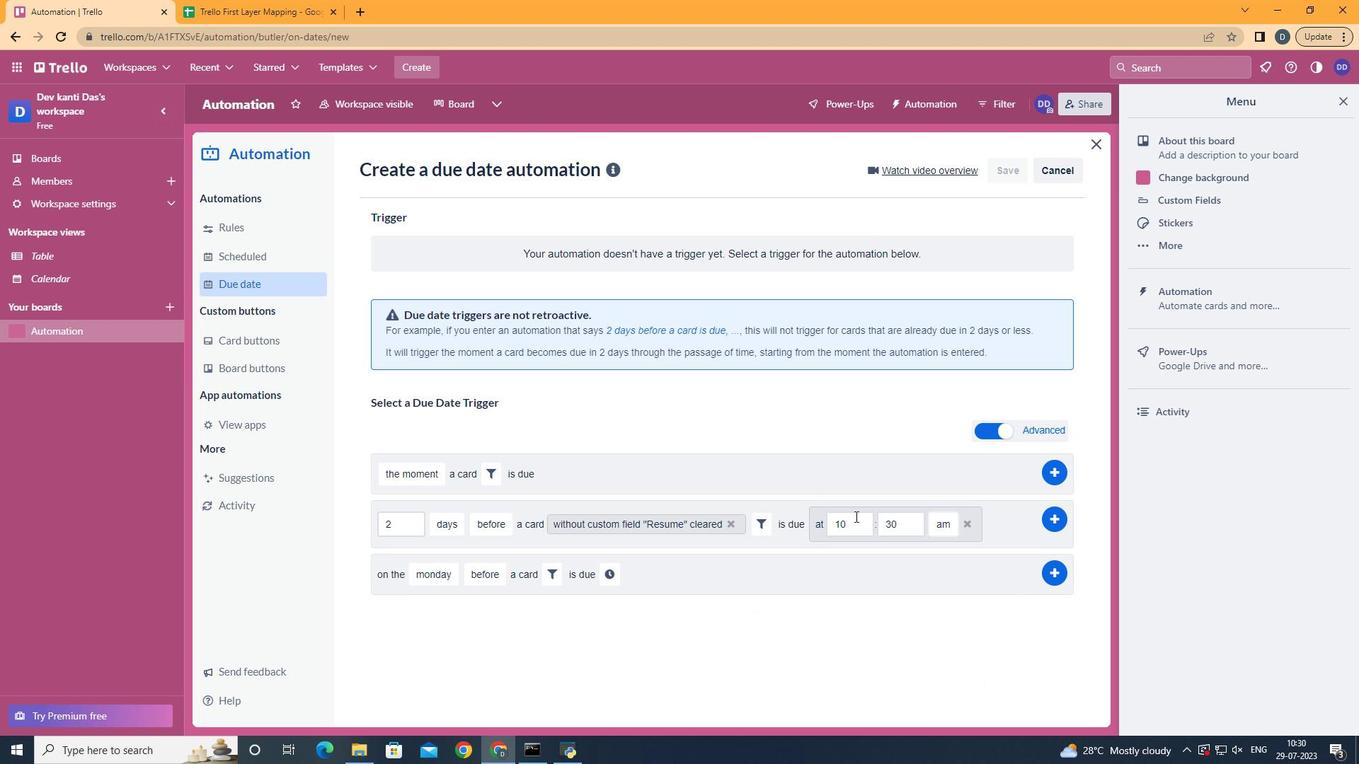 
Action: Mouse pressed left at (857, 517)
Screenshot: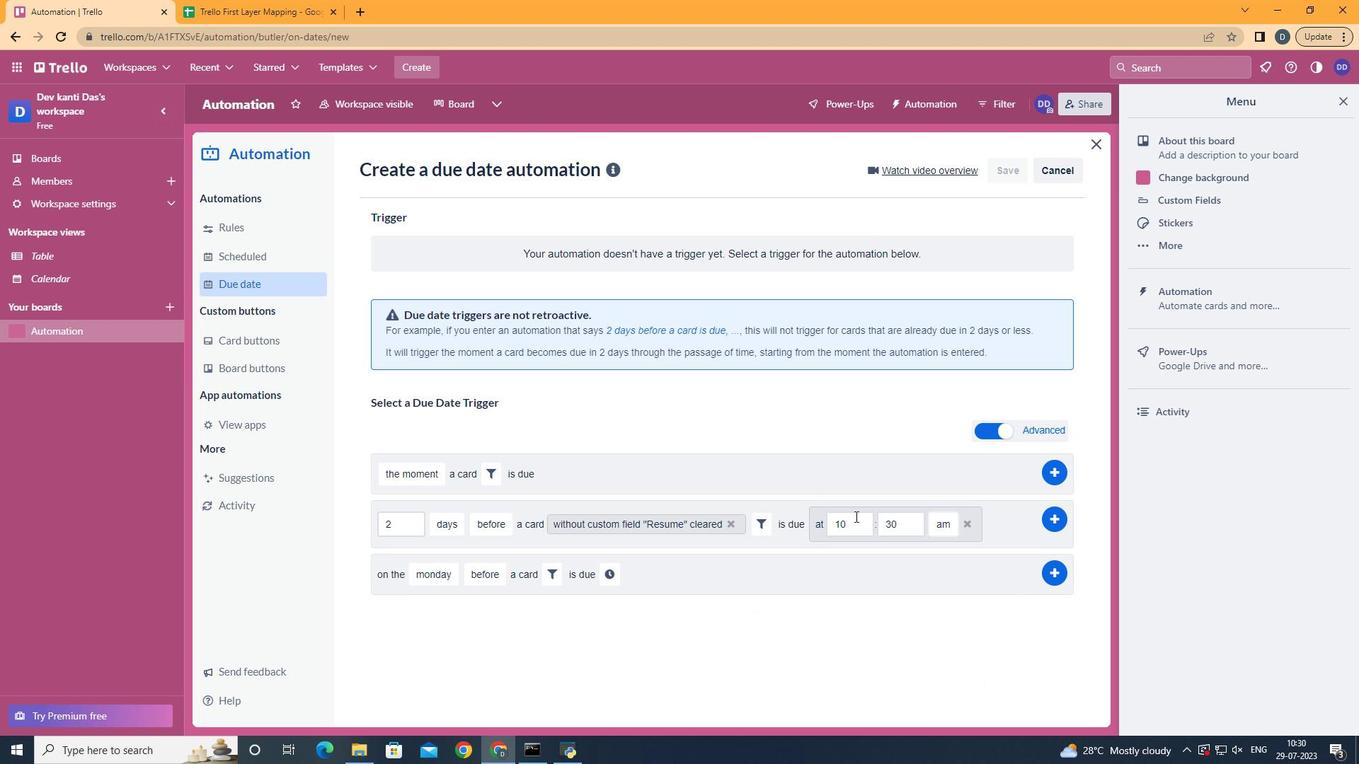 
Action: Key pressed <Key.backspace><Key.backspace>11
Screenshot: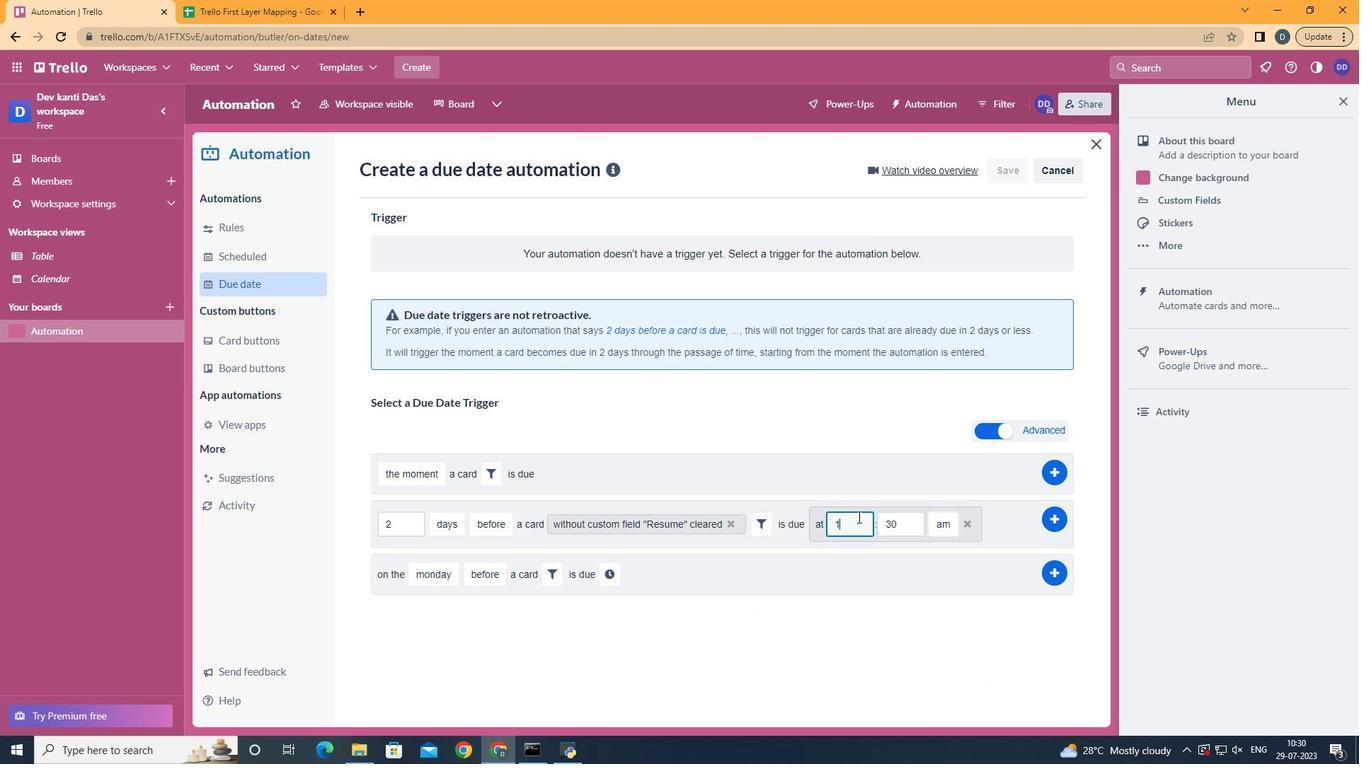 
Action: Mouse moved to (916, 521)
Screenshot: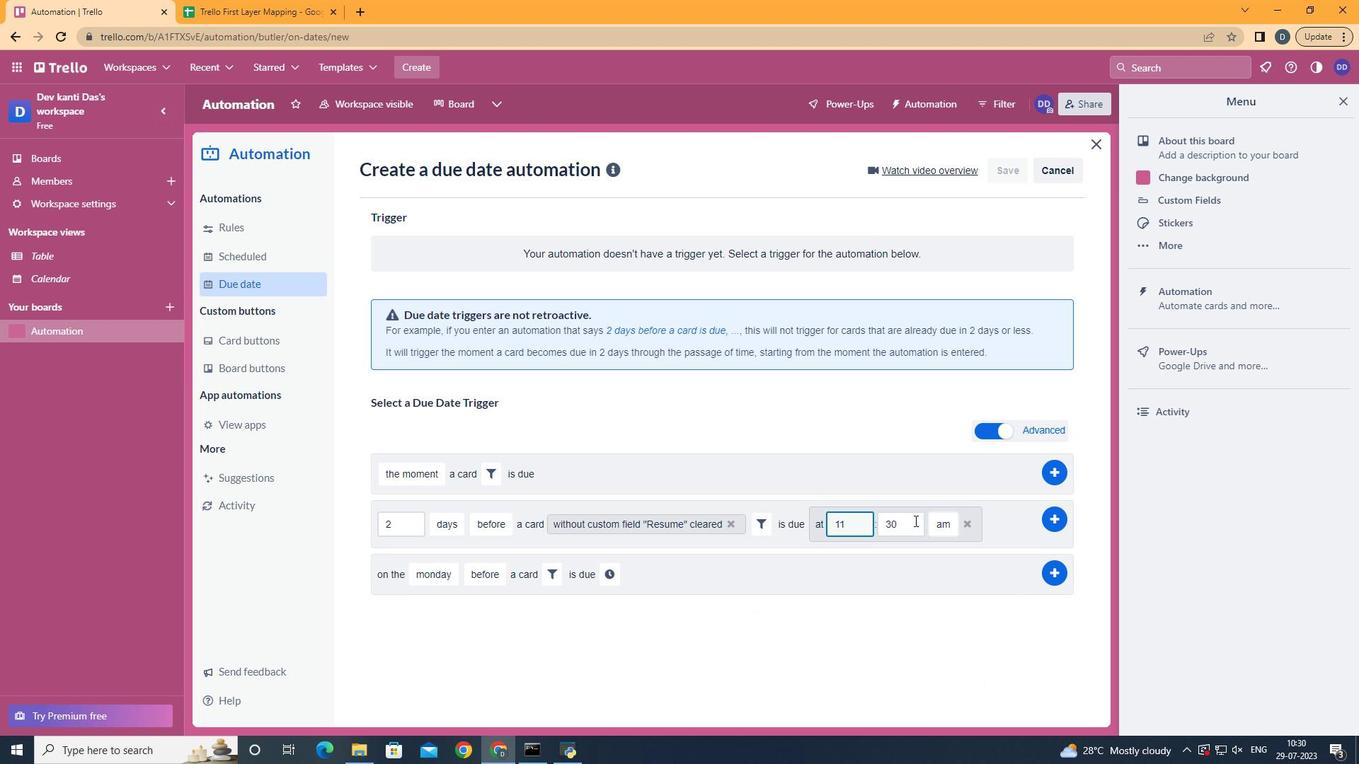 
Action: Mouse pressed left at (916, 521)
Screenshot: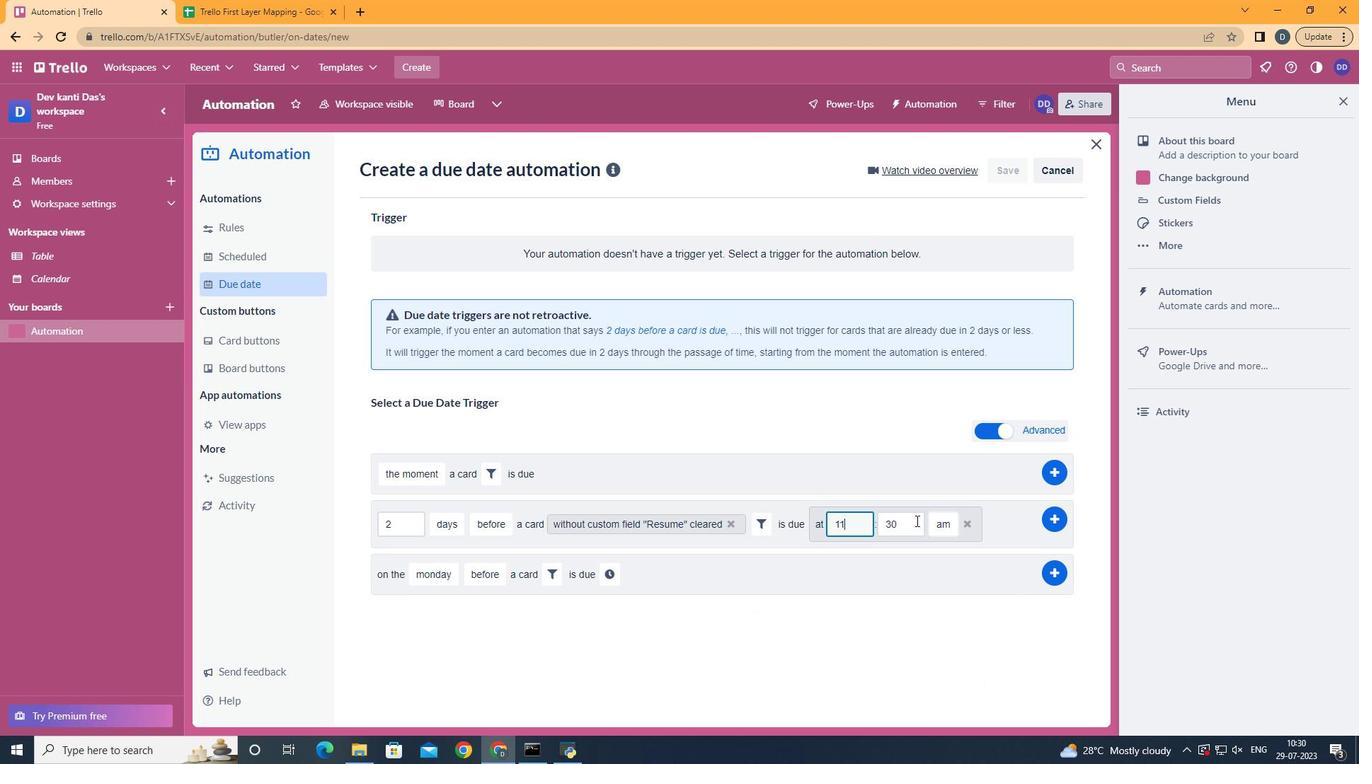 
Action: Key pressed <Key.backspace><Key.backspace>00
Screenshot: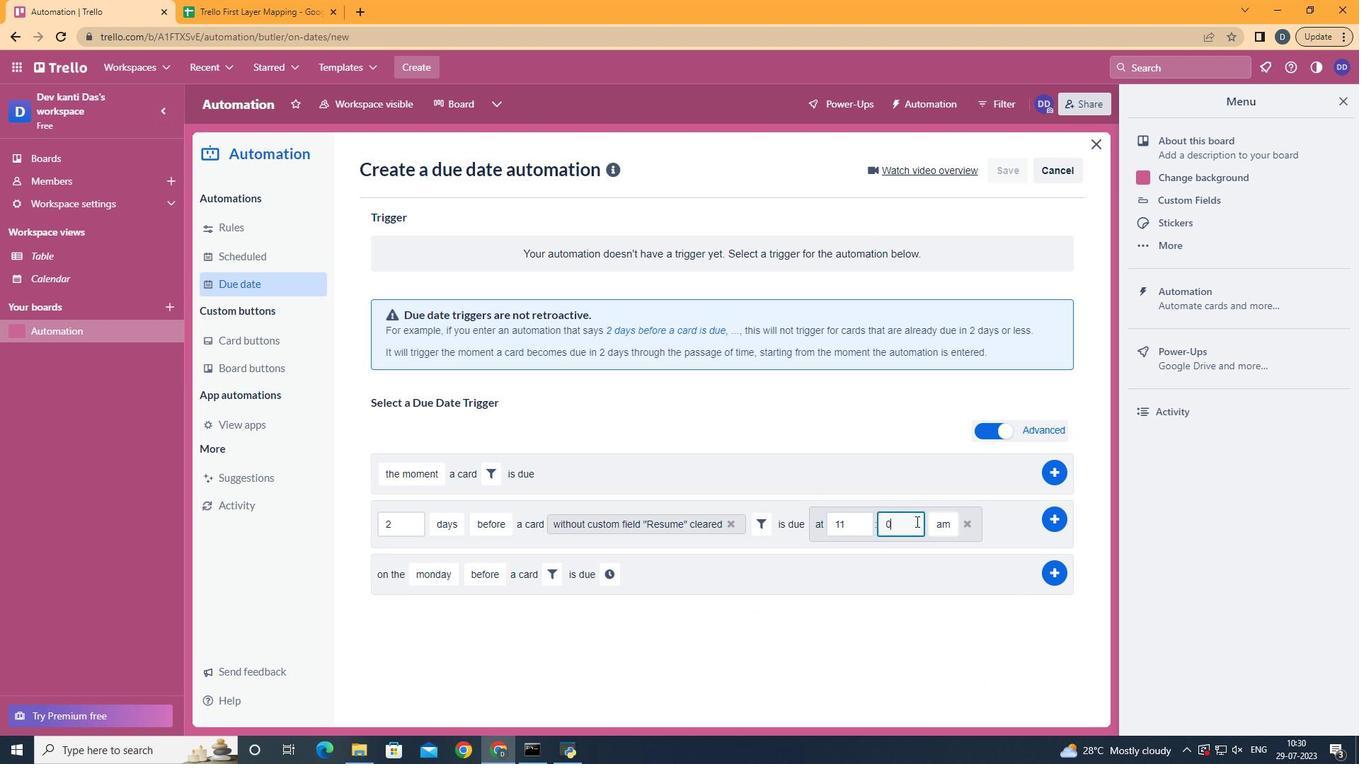 
Action: Mouse moved to (943, 559)
Screenshot: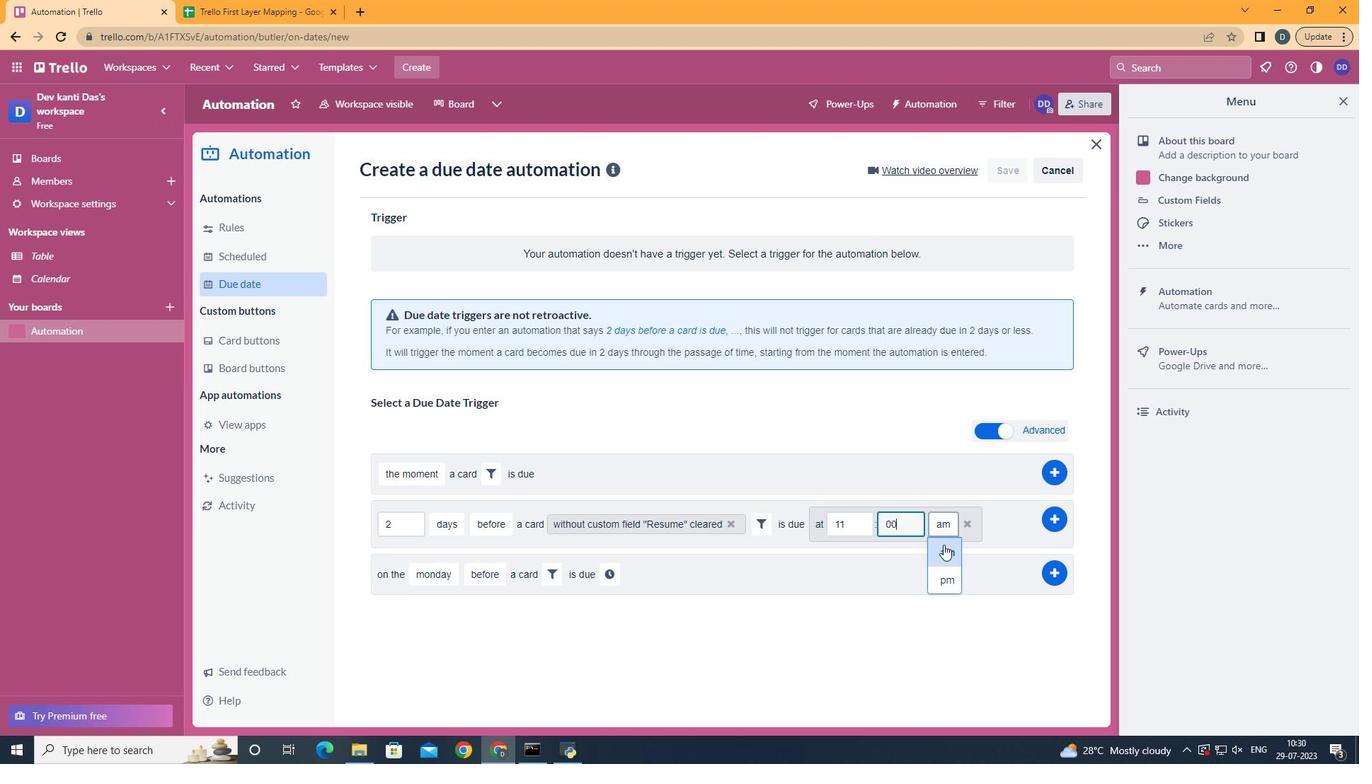 
Action: Mouse pressed left at (943, 559)
Screenshot: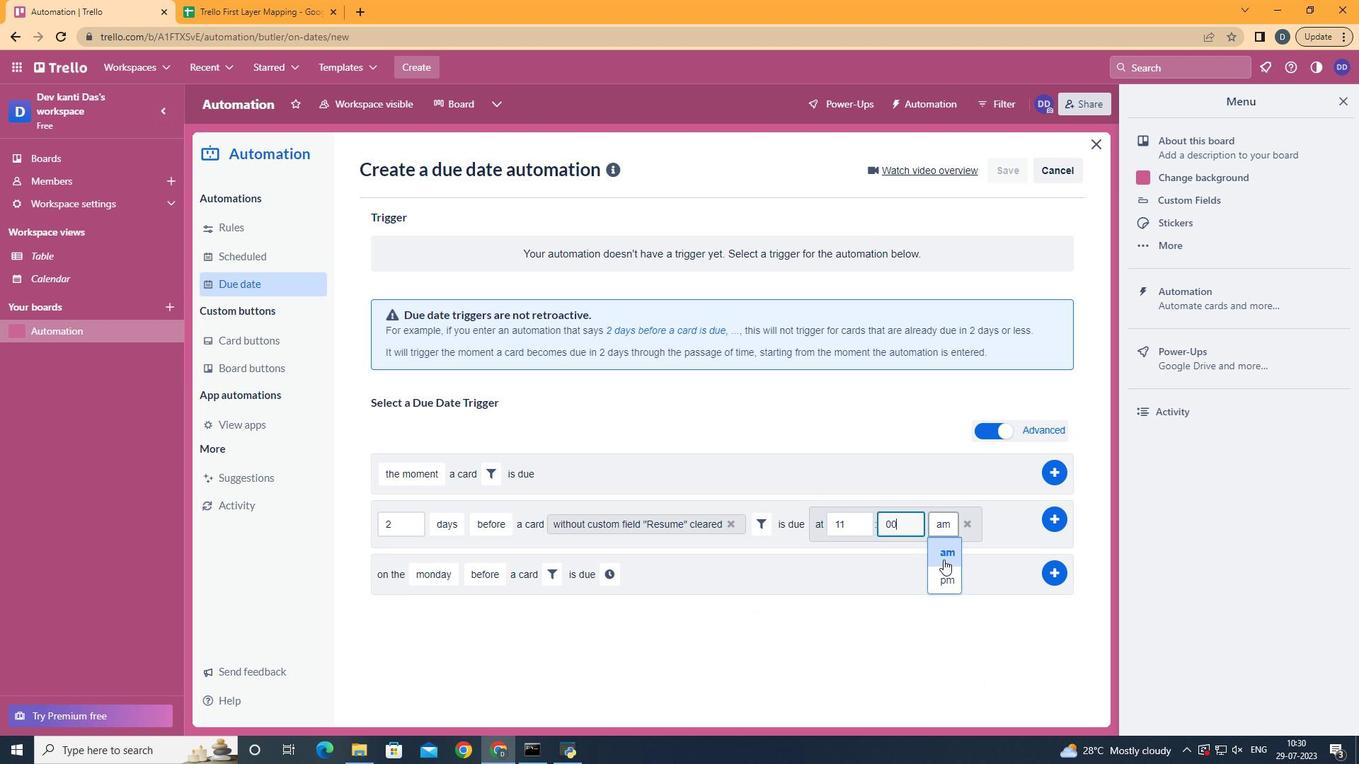 
